 Task: Open Card Webinar Execution in Board Customer Retention Program Strategy and Execution to Workspace Customer Relationship Management and add a team member Softage.1@softage.net, a label Orange, a checklist Project Quality Management, an attachment from Trello, a color Orange and finally, add a card description 'Organize team-building event for next month' and a comment 'This task presents an opportunity to demonstrate our communication and collaboration skills, working effectively with others to achieve a common goal.'. Add a start date 'Jan 18, 1900' with a due date 'Jan 25, 1900'
Action: Mouse moved to (571, 150)
Screenshot: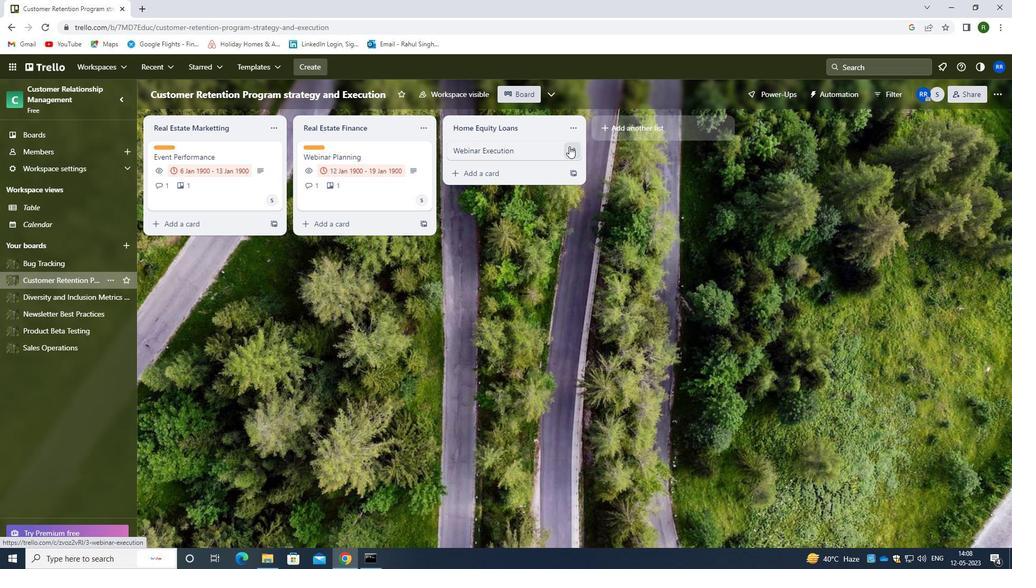 
Action: Mouse pressed left at (571, 150)
Screenshot: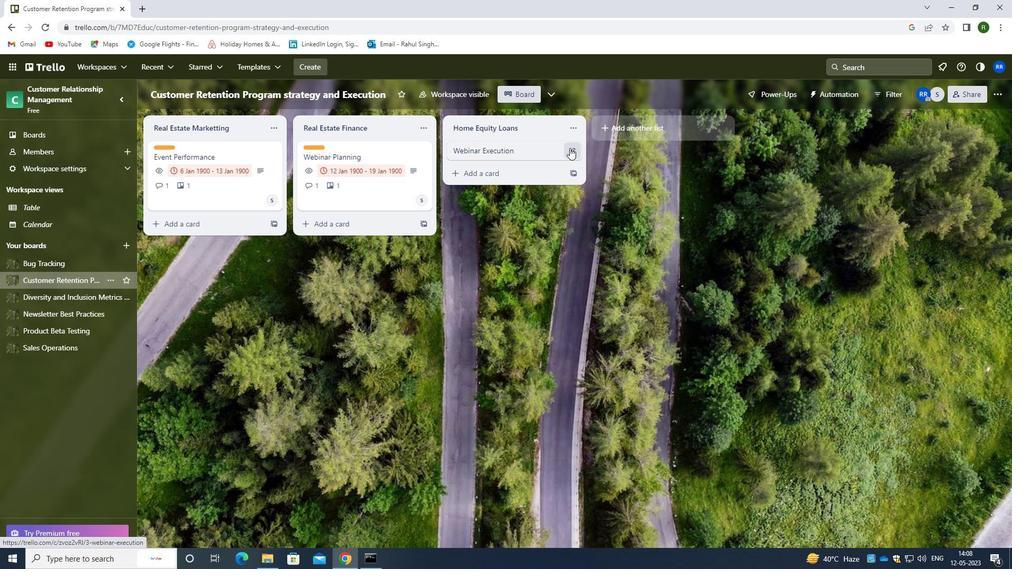 
Action: Mouse moved to (606, 150)
Screenshot: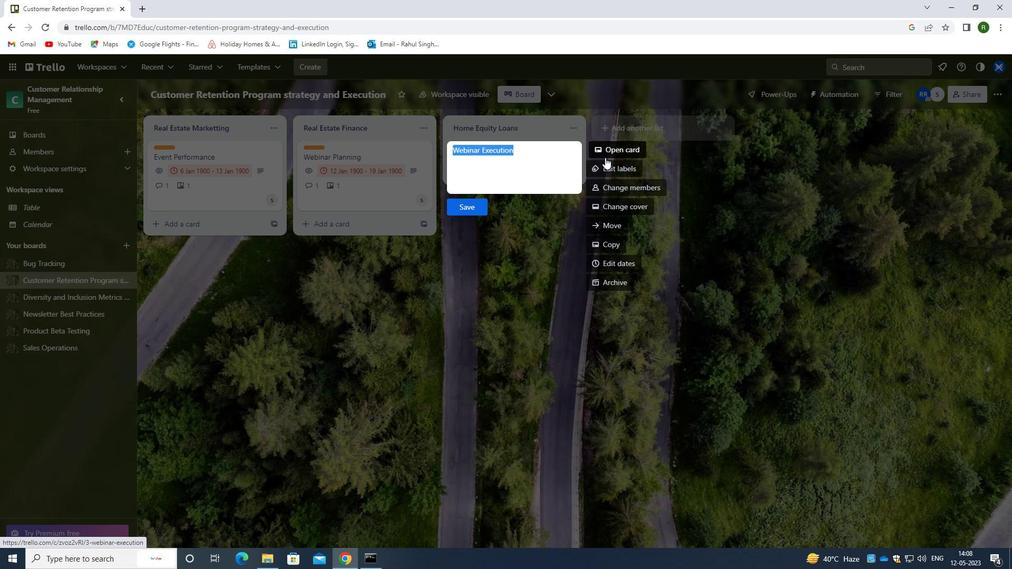 
Action: Mouse pressed left at (606, 150)
Screenshot: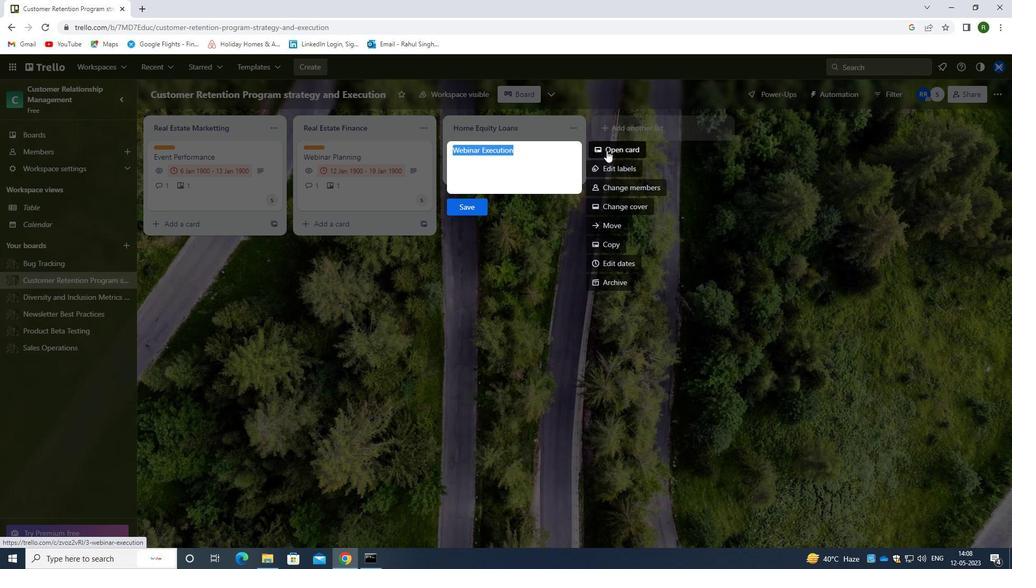 
Action: Mouse moved to (634, 187)
Screenshot: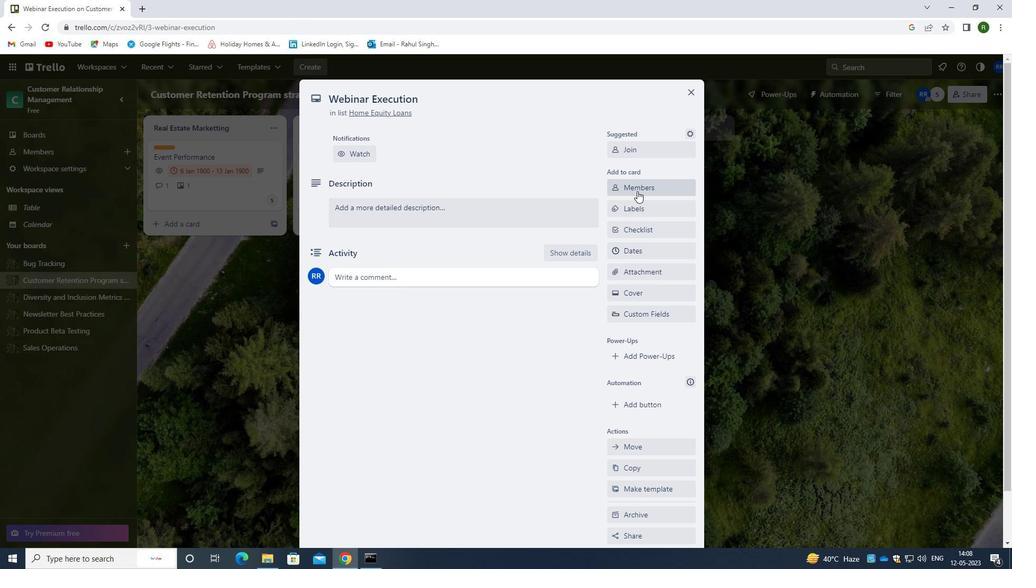 
Action: Mouse pressed left at (634, 187)
Screenshot: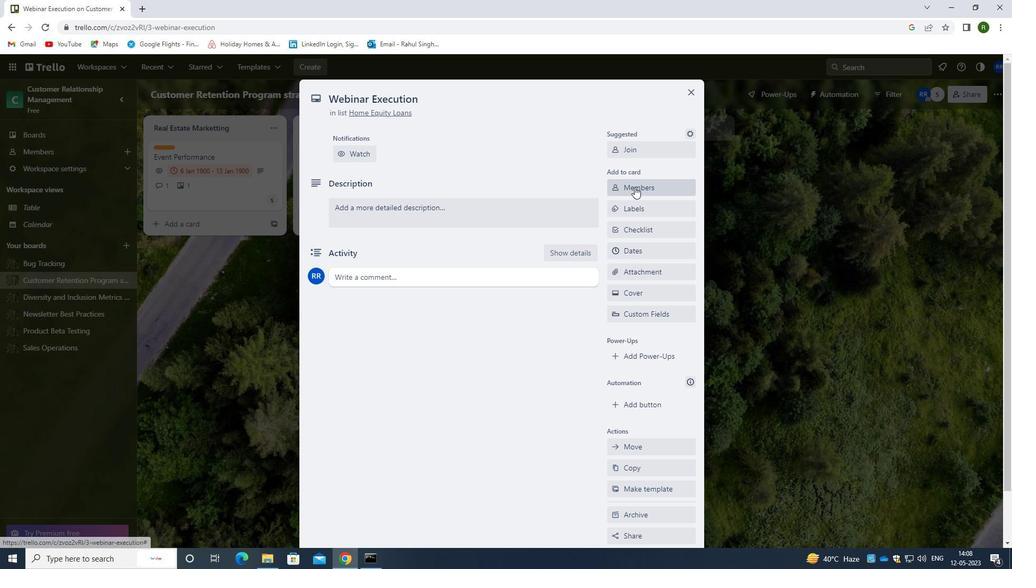 
Action: Mouse moved to (634, 234)
Screenshot: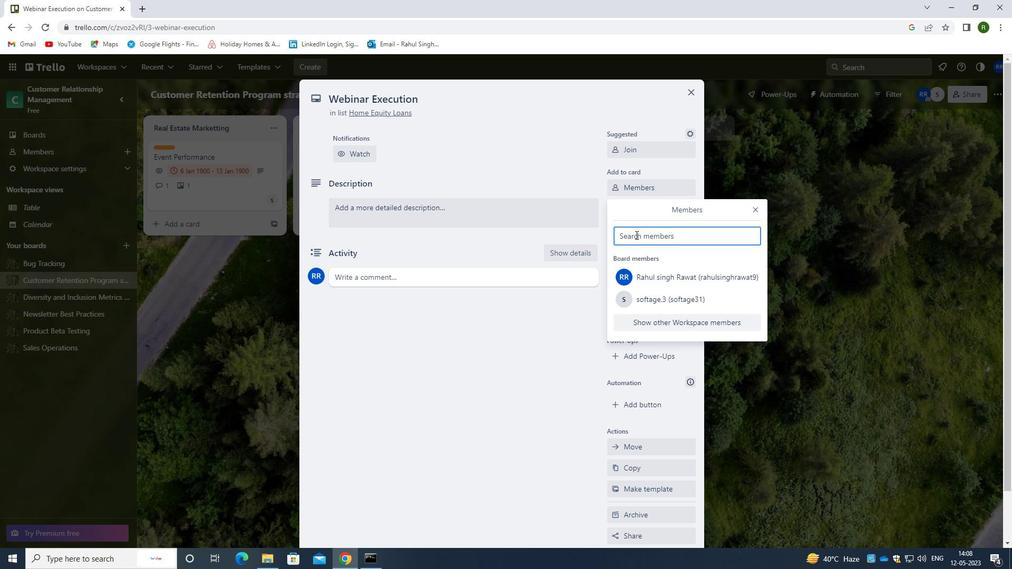 
Action: Key pressed <Key.caps_lock>so<Key.caps_lock>fta<Key.backspace><Key.backspace><Key.backspace><Key.backspace>oftae<Key.backspace>ge.1<Key.shift>@SOFTAGE.NET
Screenshot: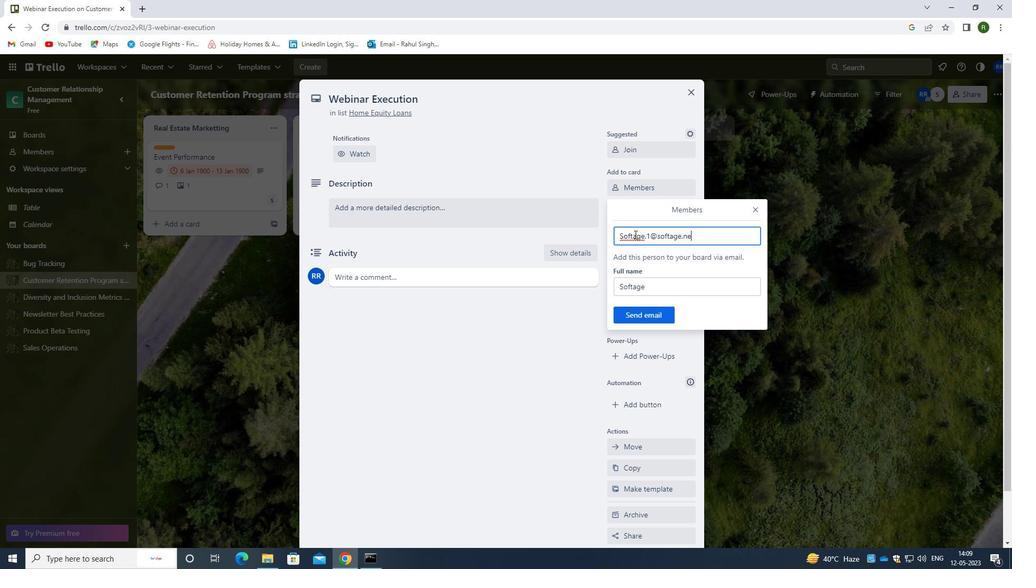 
Action: Mouse moved to (654, 316)
Screenshot: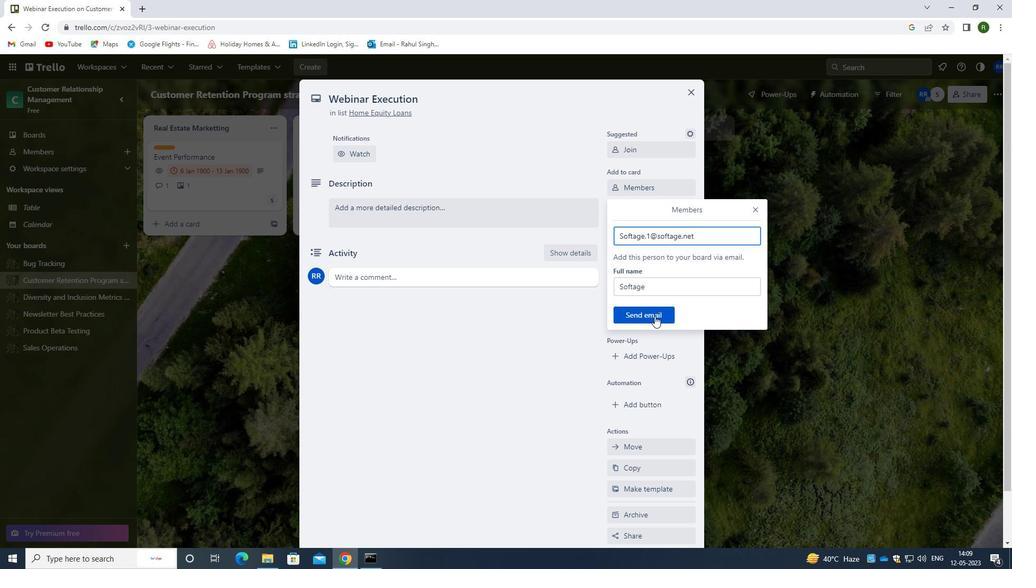 
Action: Mouse pressed left at (654, 316)
Screenshot: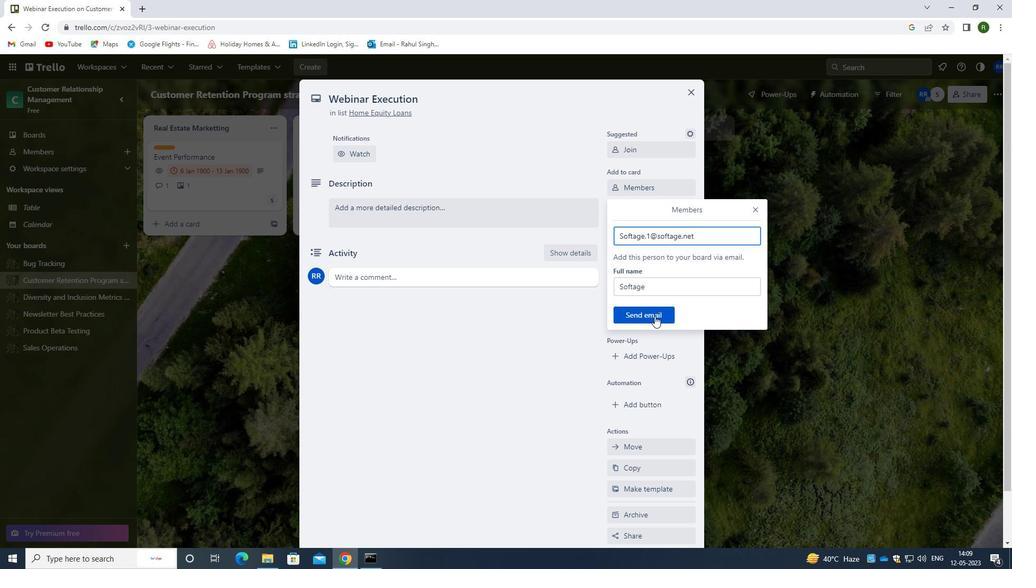 
Action: Mouse moved to (639, 204)
Screenshot: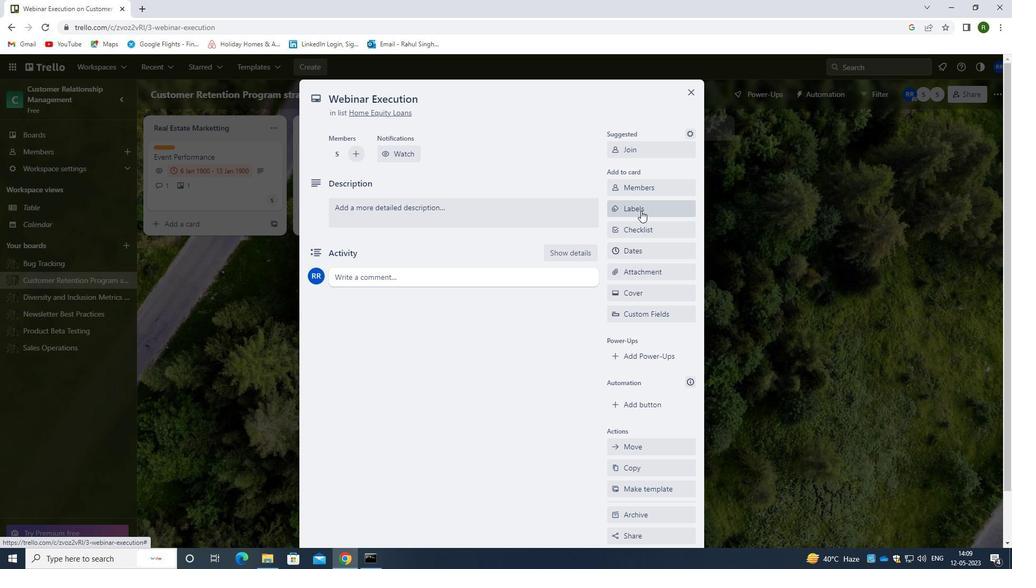 
Action: Mouse pressed left at (639, 204)
Screenshot: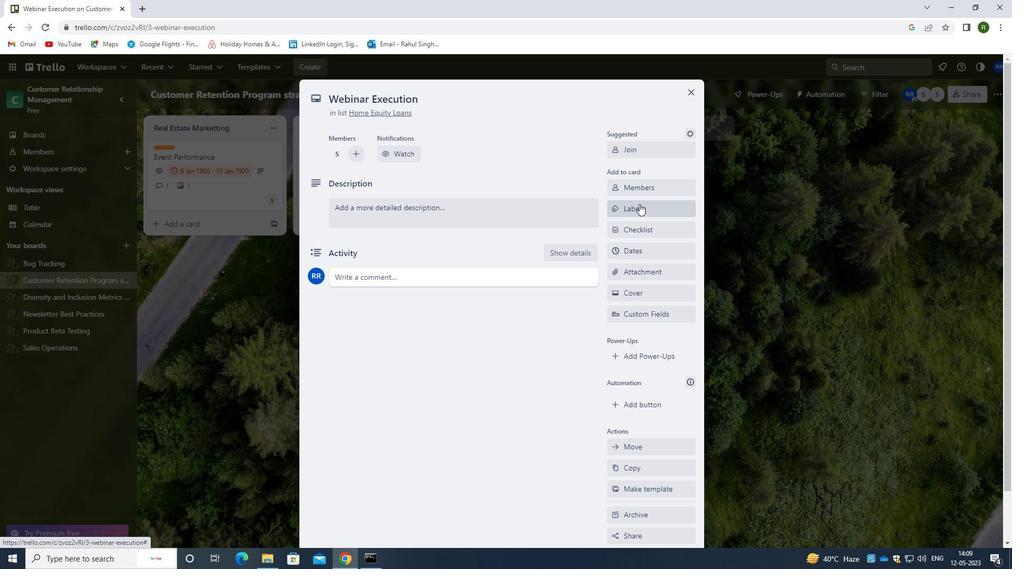 
Action: Mouse moved to (625, 272)
Screenshot: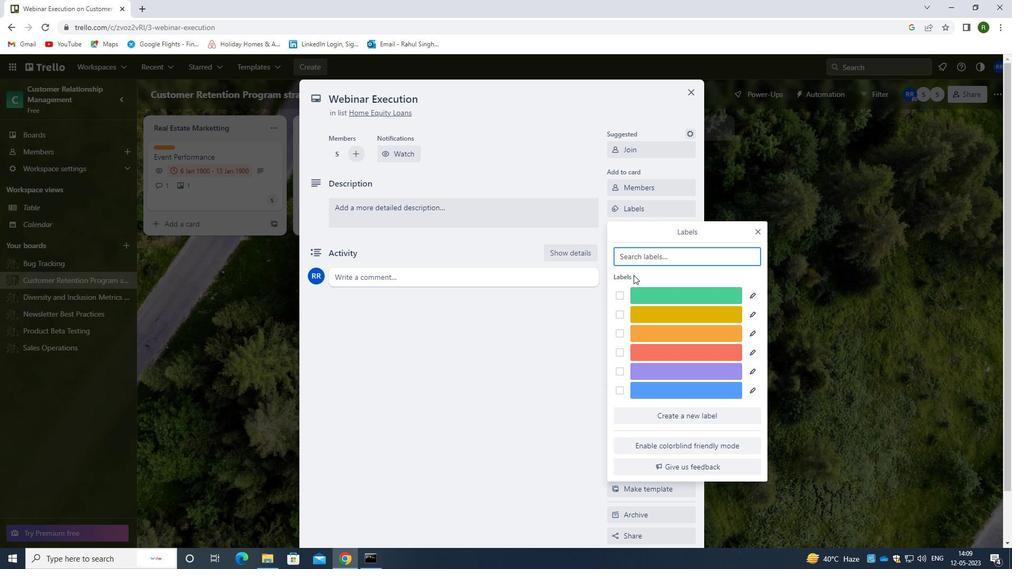 
Action: Key pressed ORANGE
Screenshot: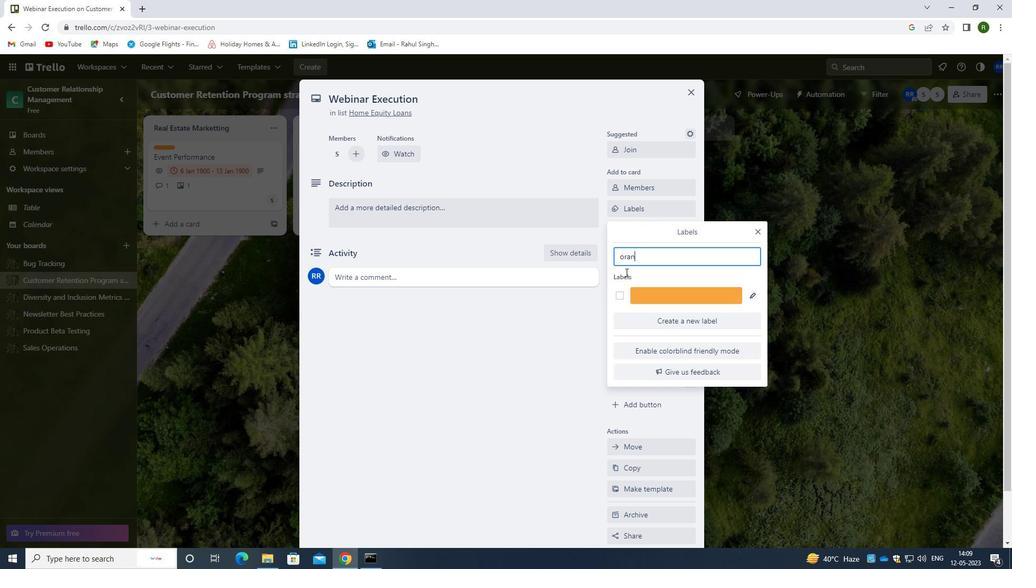 
Action: Mouse moved to (623, 292)
Screenshot: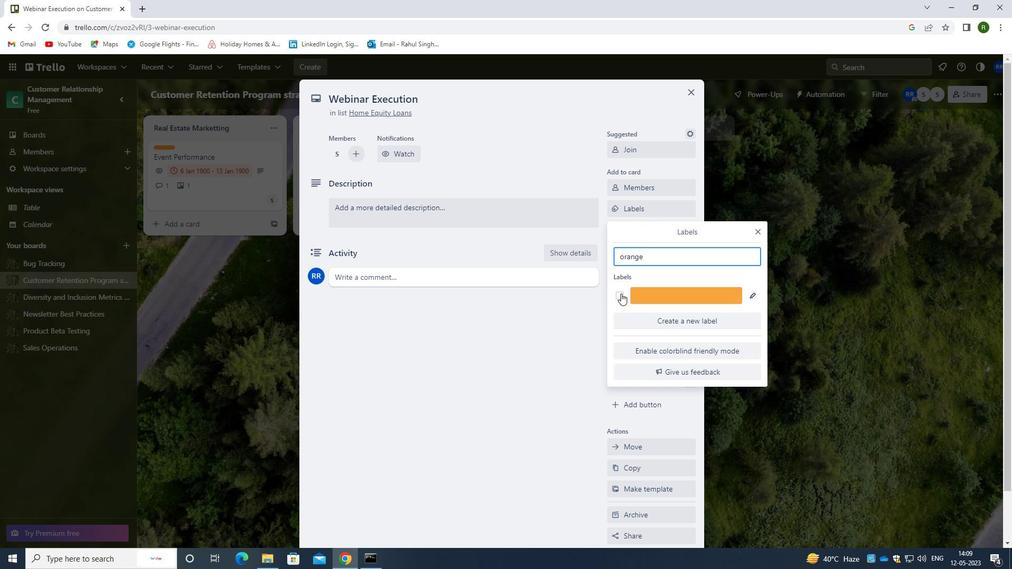 
Action: Mouse pressed left at (623, 292)
Screenshot: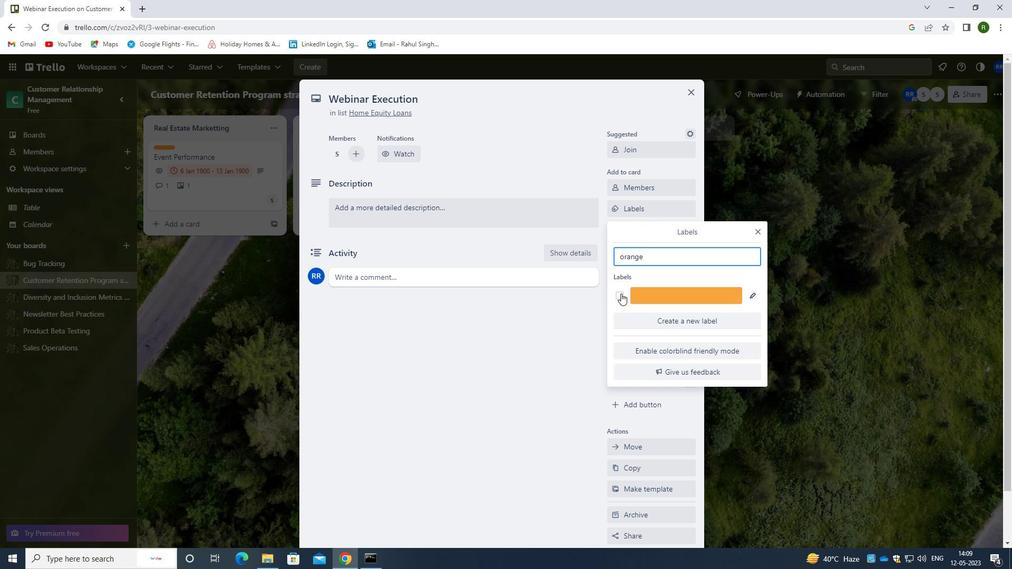 
Action: Mouse moved to (558, 332)
Screenshot: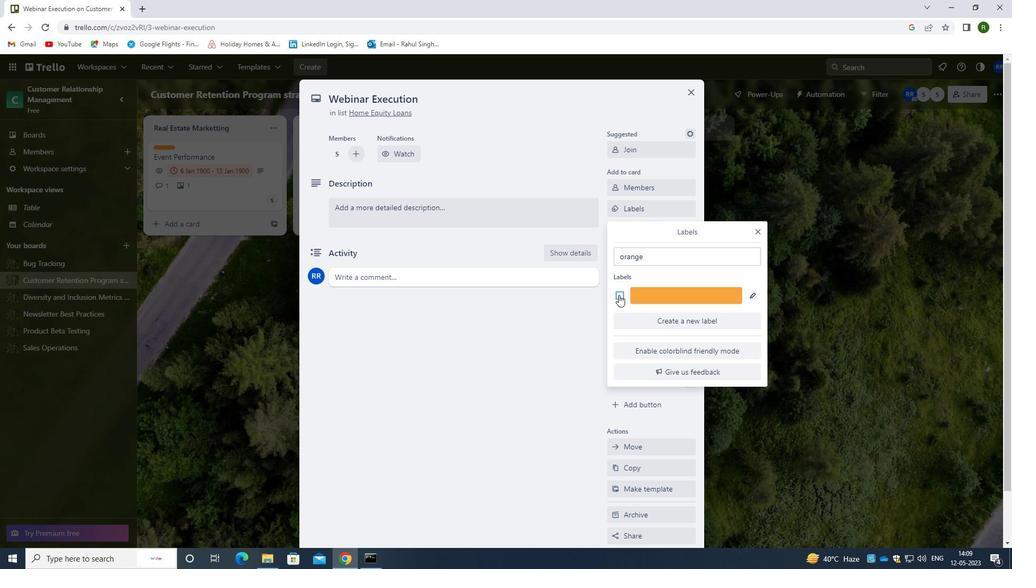
Action: Mouse pressed left at (558, 332)
Screenshot: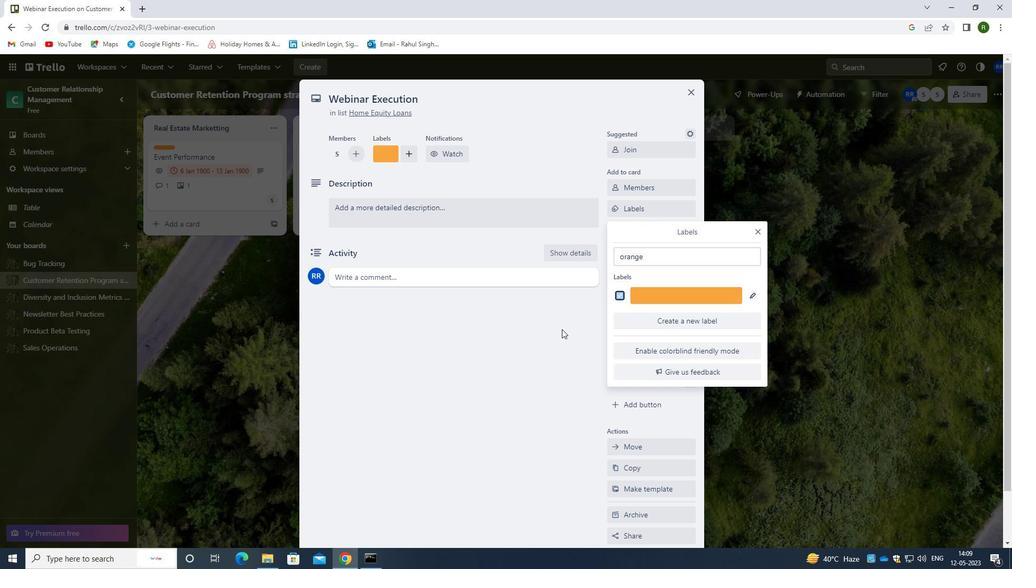 
Action: Mouse moved to (636, 233)
Screenshot: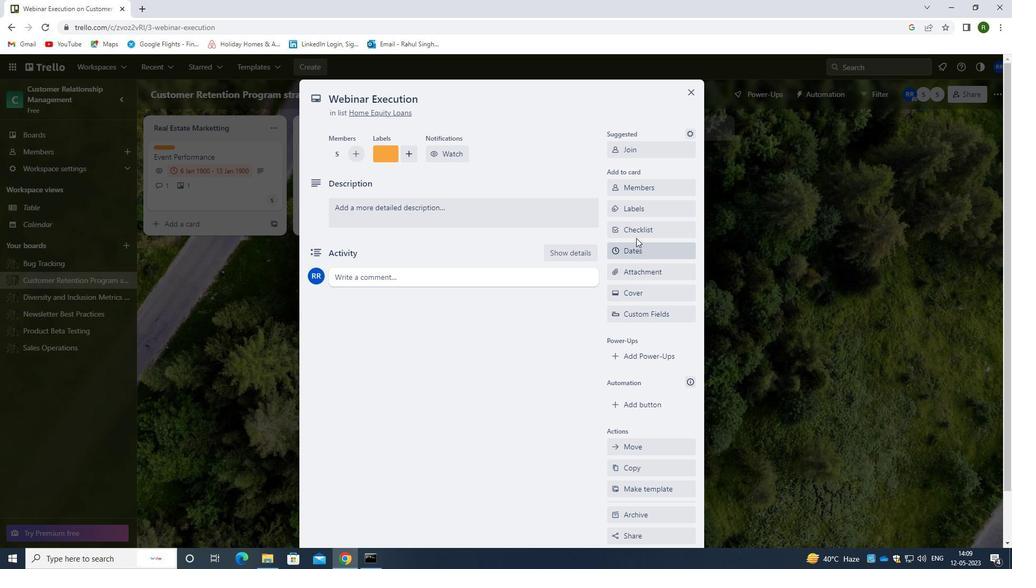 
Action: Mouse pressed left at (636, 233)
Screenshot: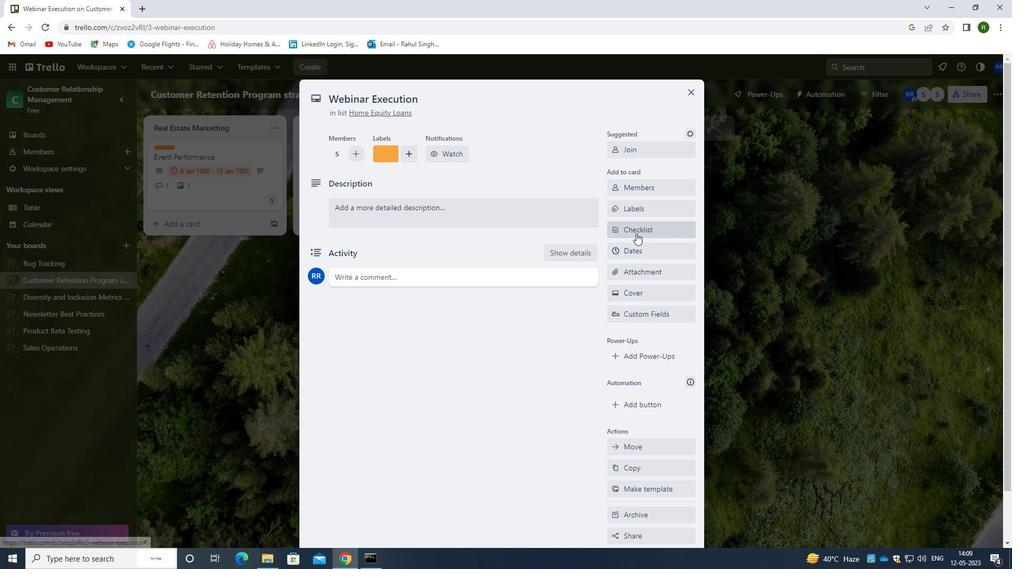 
Action: Mouse moved to (539, 372)
Screenshot: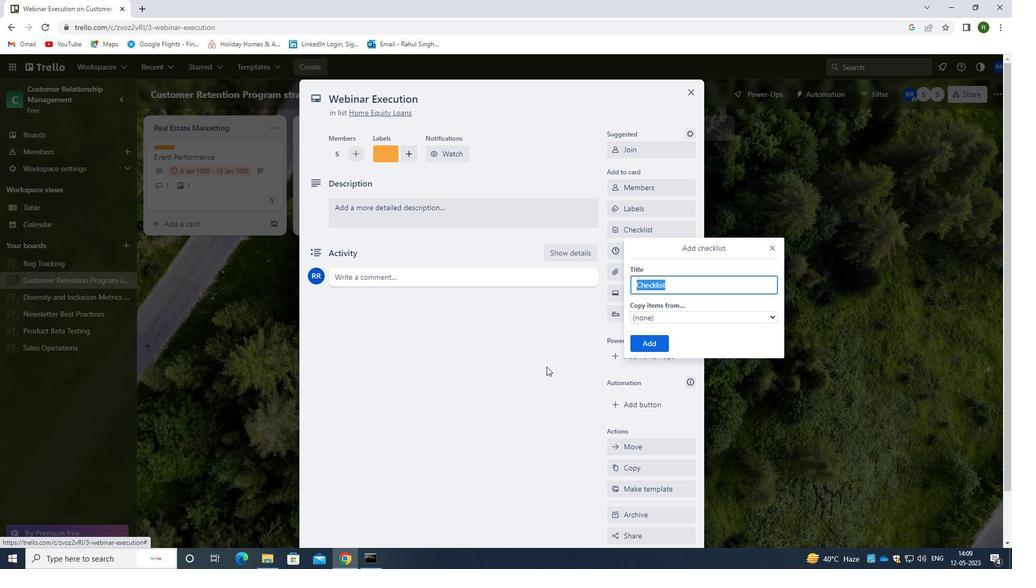 
Action: Key pressed <Key.shift>PROJECT<Key.space>
Screenshot: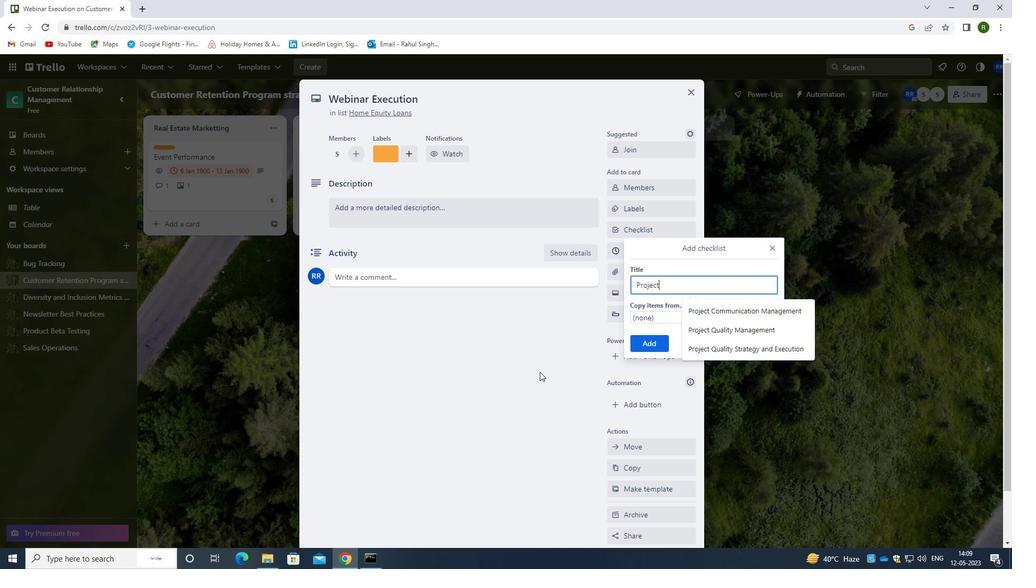 
Action: Mouse moved to (706, 333)
Screenshot: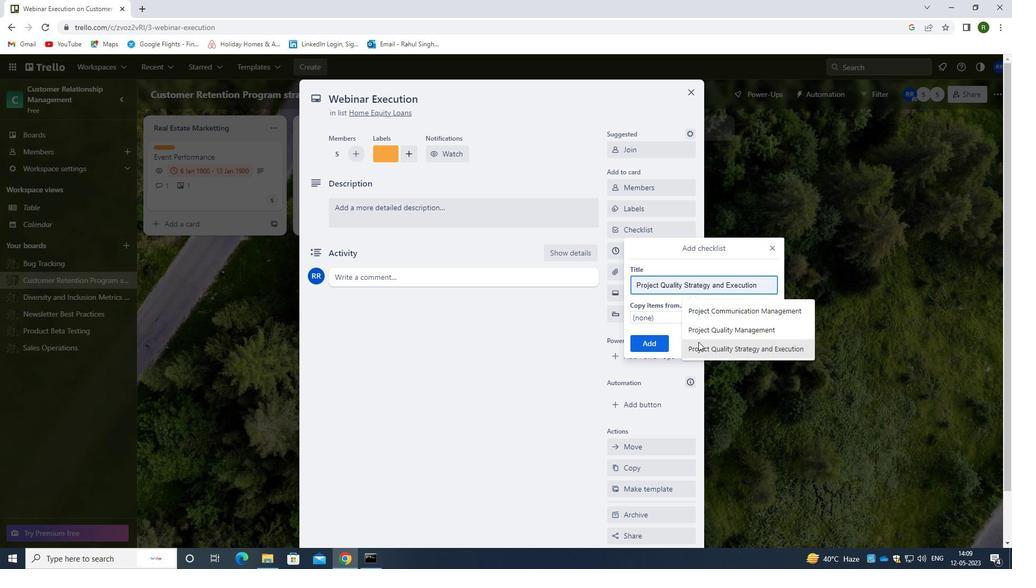 
Action: Mouse pressed left at (706, 333)
Screenshot: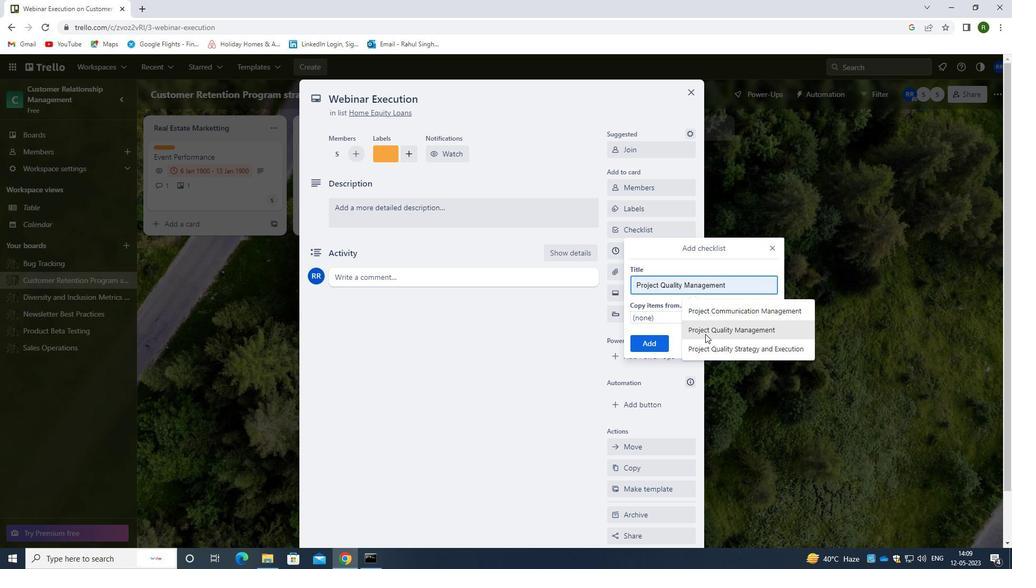 
Action: Mouse moved to (655, 348)
Screenshot: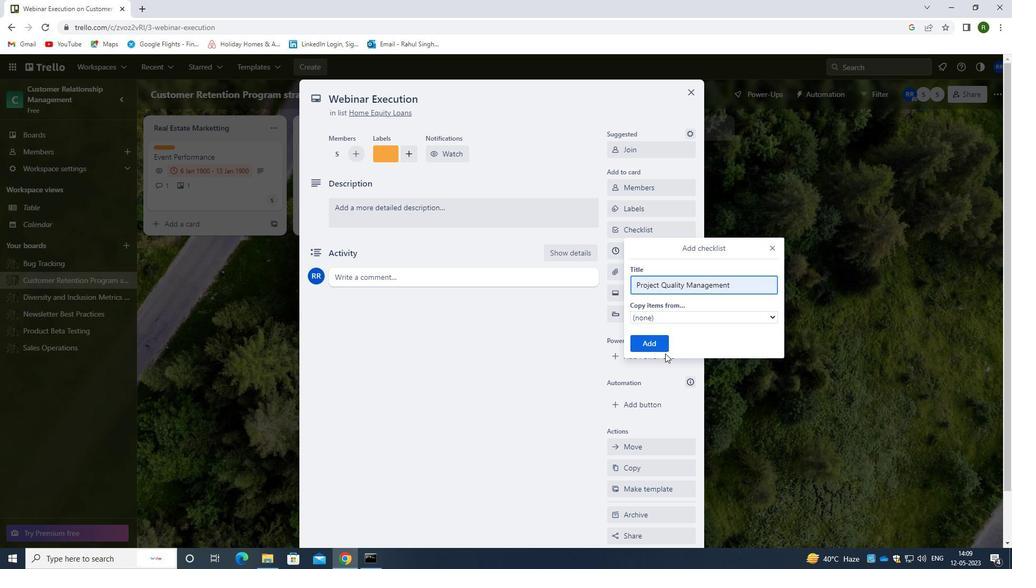 
Action: Mouse pressed left at (655, 348)
Screenshot: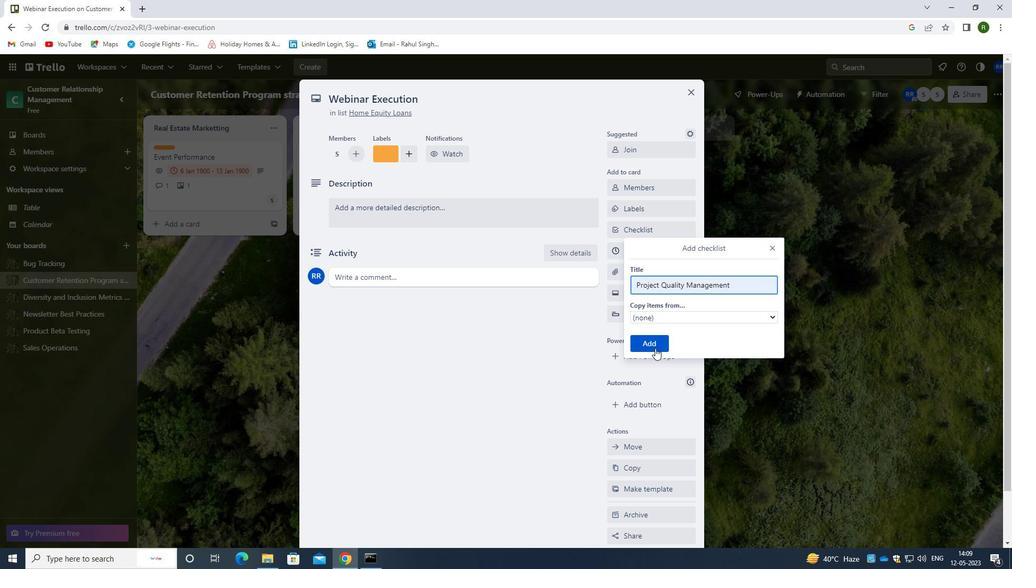 
Action: Mouse moved to (634, 268)
Screenshot: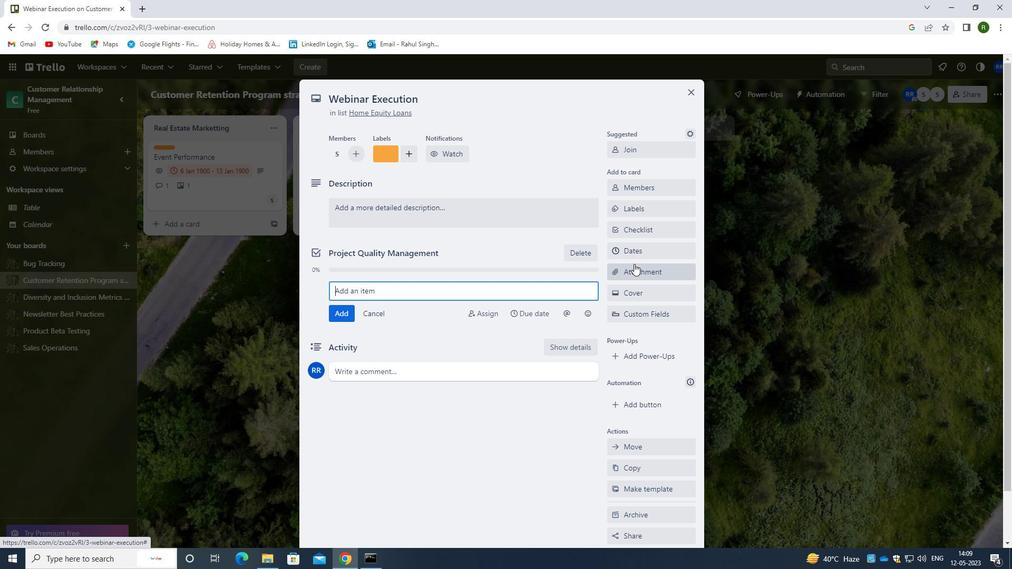 
Action: Mouse pressed left at (634, 268)
Screenshot: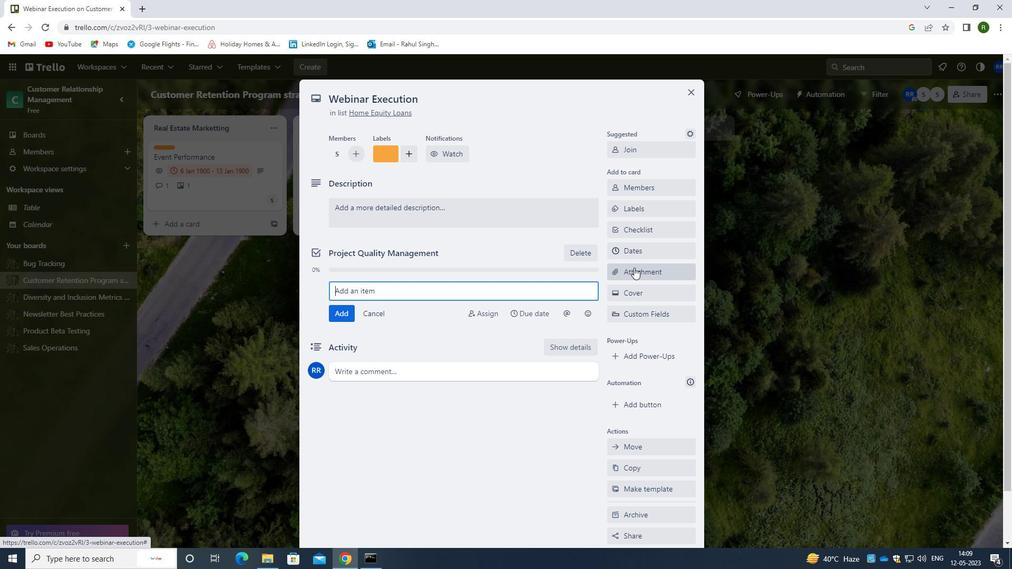
Action: Mouse moved to (648, 331)
Screenshot: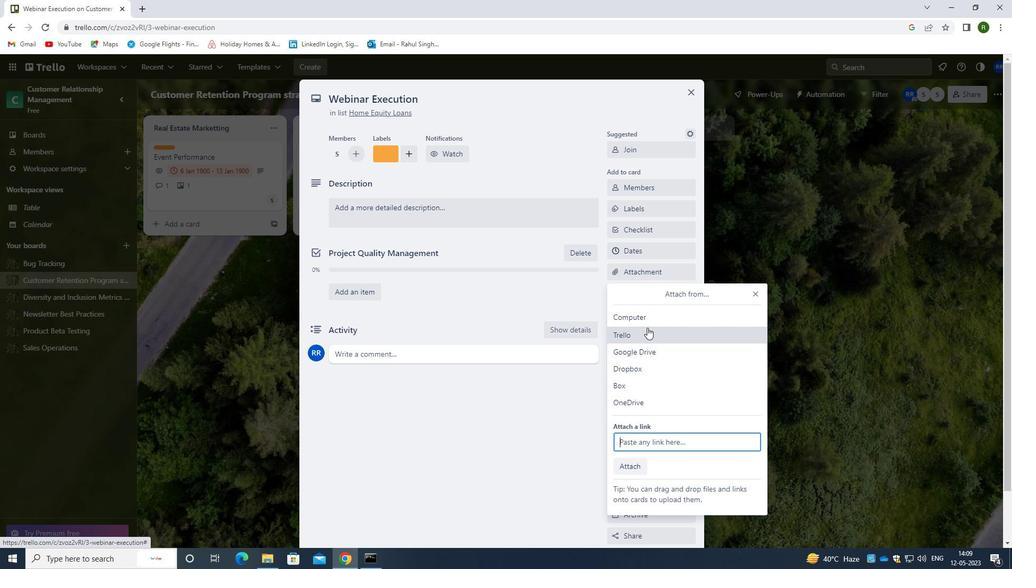 
Action: Mouse pressed left at (648, 331)
Screenshot: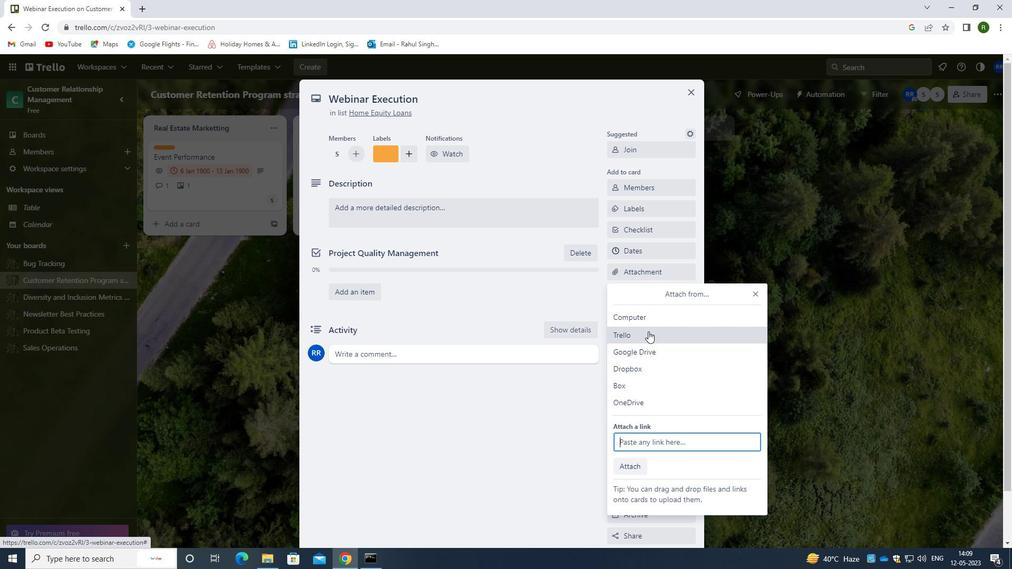 
Action: Mouse moved to (658, 434)
Screenshot: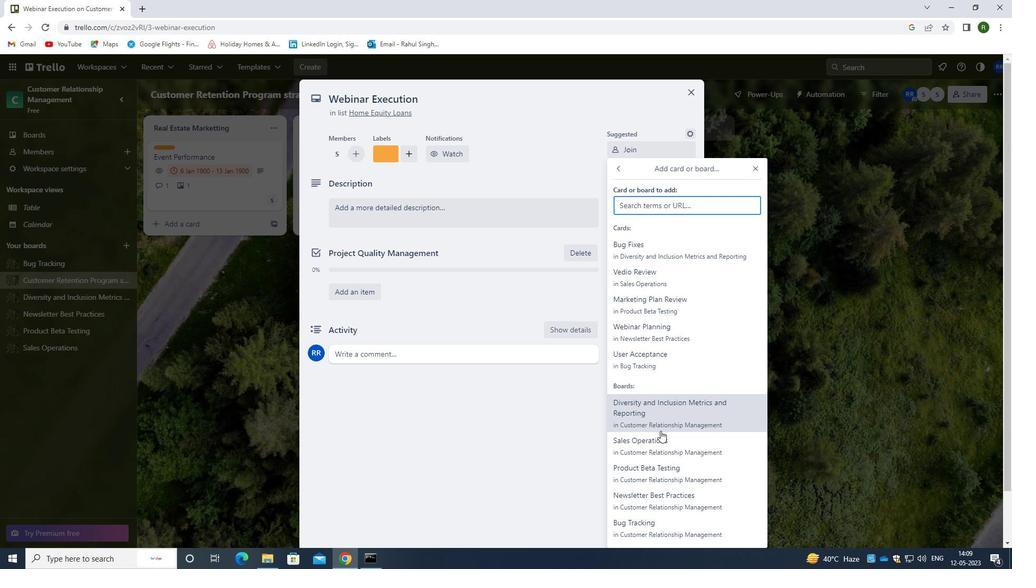 
Action: Mouse pressed left at (658, 434)
Screenshot: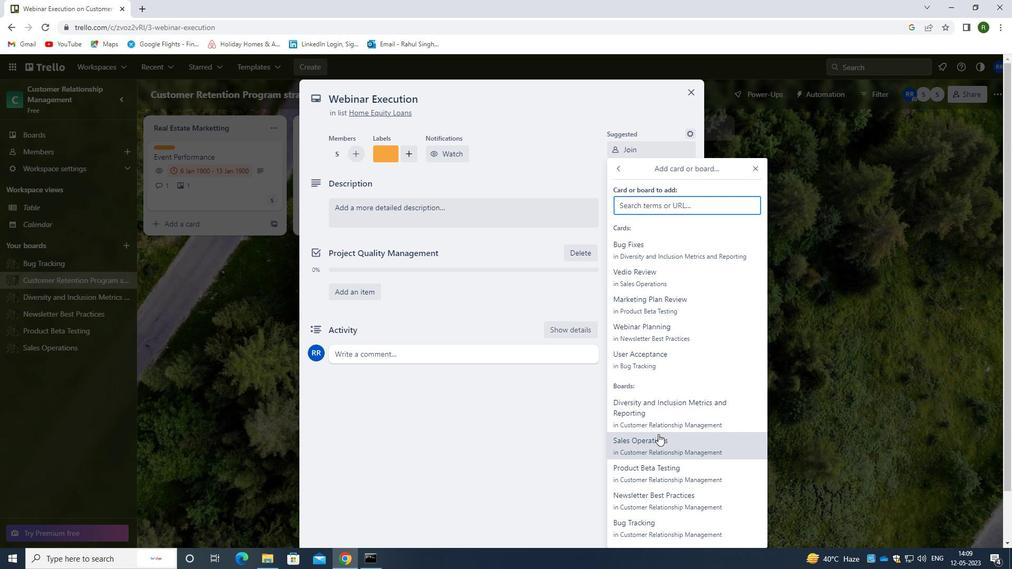
Action: Mouse moved to (402, 208)
Screenshot: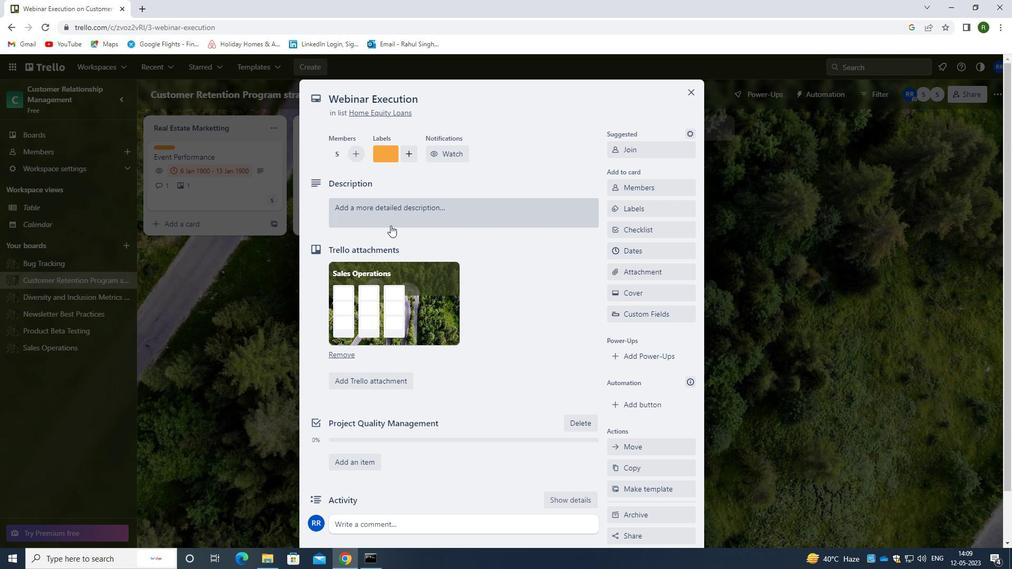 
Action: Mouse pressed left at (402, 208)
Screenshot: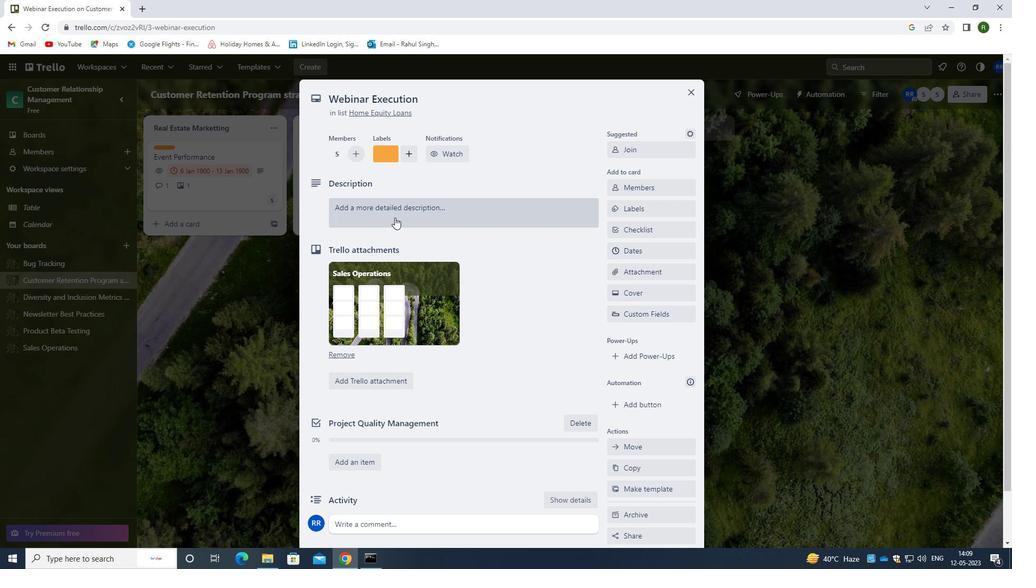 
Action: Mouse moved to (385, 262)
Screenshot: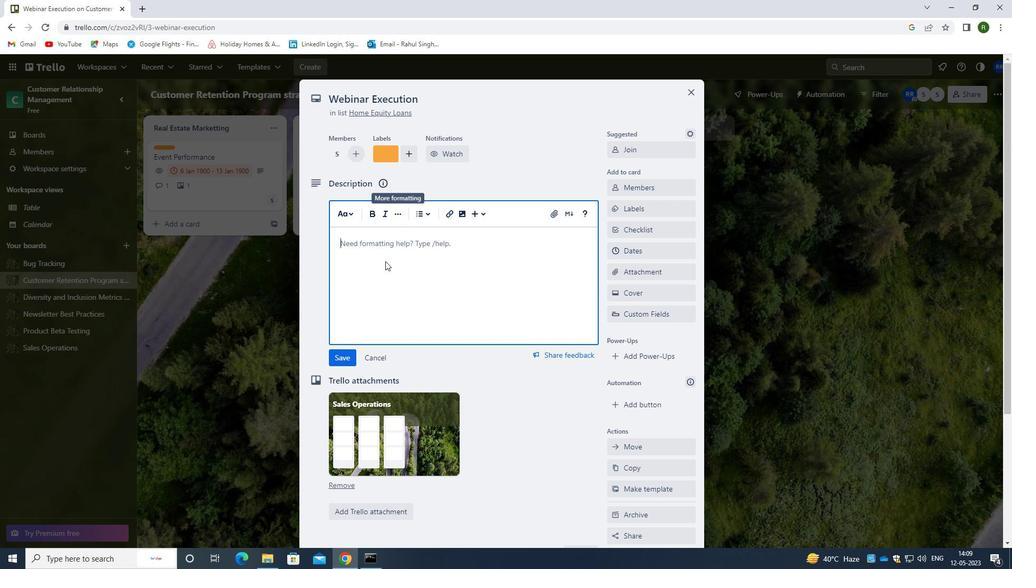 
Action: Key pressed <Key.caps_lock>O<Key.caps_lock>RGANIZE<Key.space>TEAM<Key.space>BI<Key.backspace>UILDING<Key.space>EVENT<Key.space>FOR<Key.space>NEXT<Key.space>MONTH
Screenshot: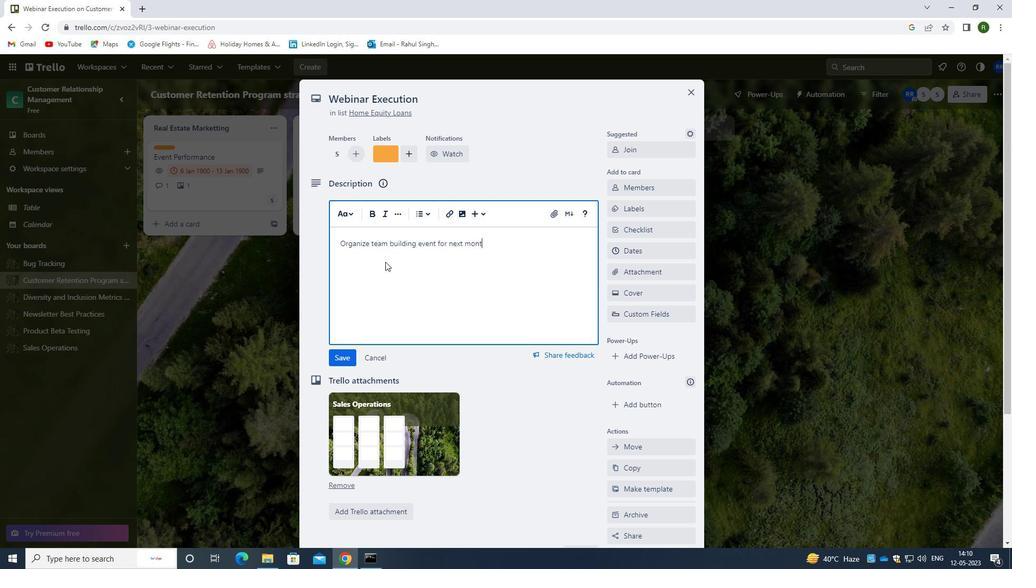 
Action: Mouse moved to (333, 357)
Screenshot: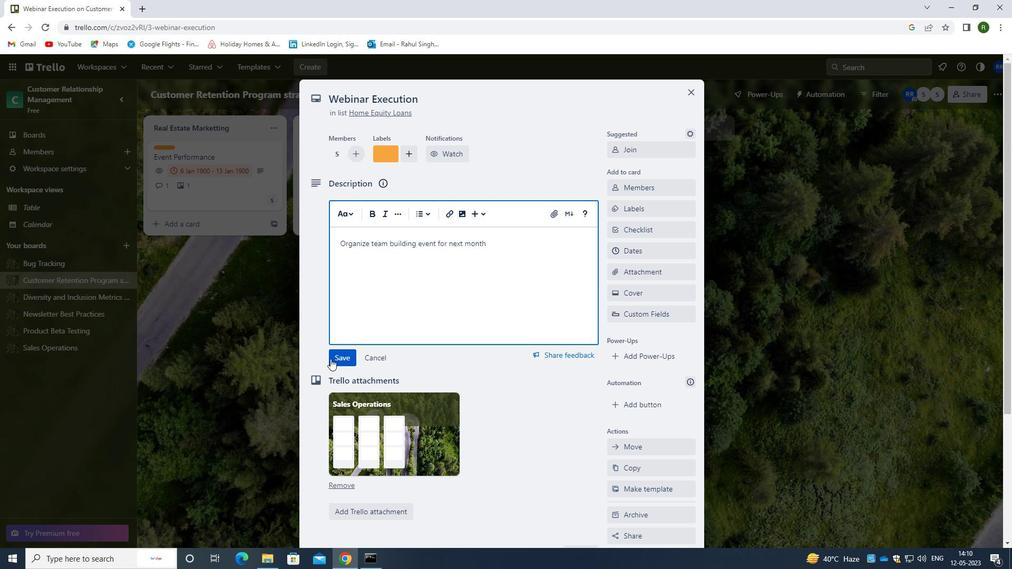 
Action: Mouse pressed left at (333, 357)
Screenshot: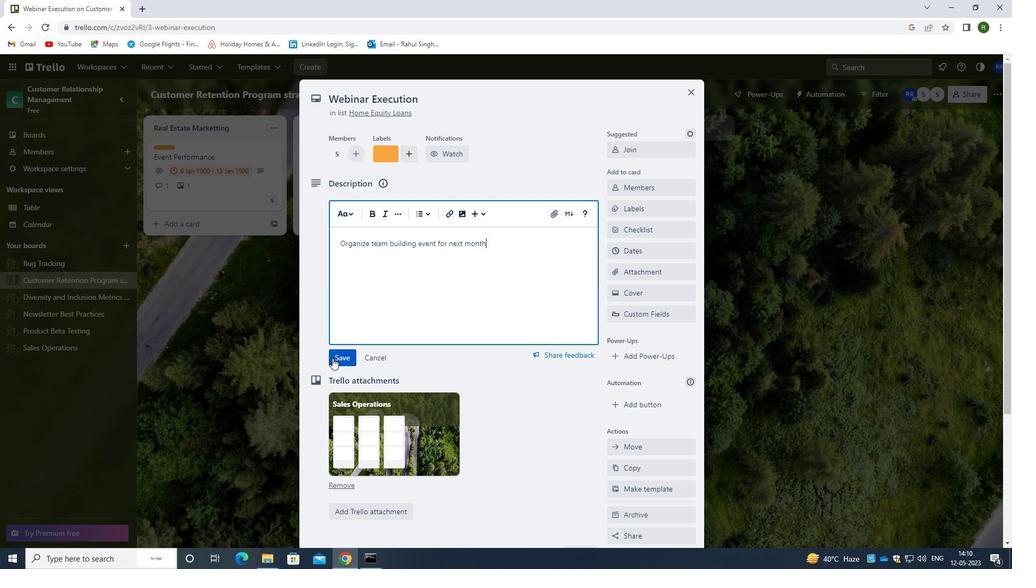 
Action: Mouse moved to (465, 278)
Screenshot: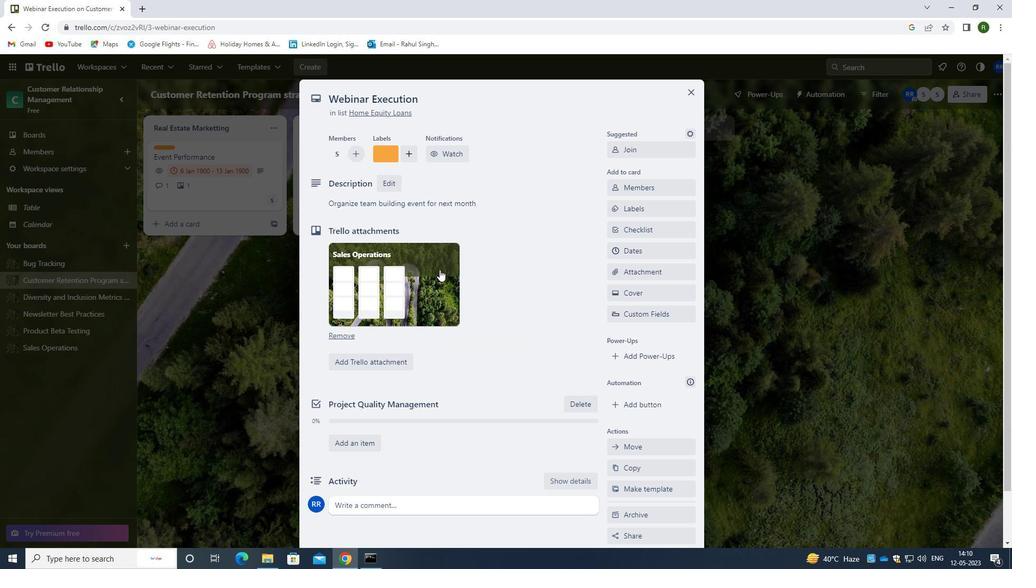 
Action: Mouse scrolled (465, 277) with delta (0, 0)
Screenshot: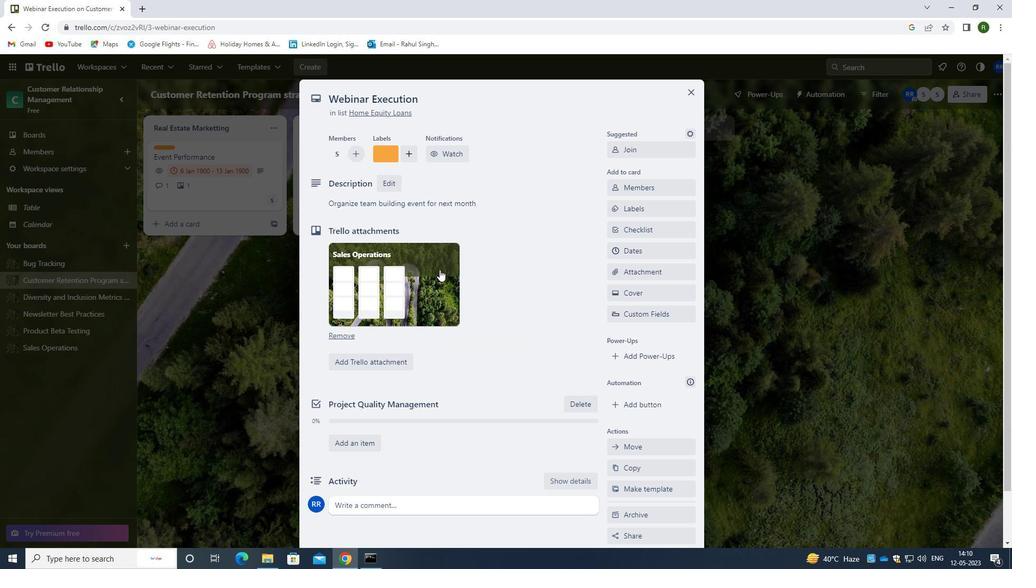 
Action: Mouse moved to (466, 279)
Screenshot: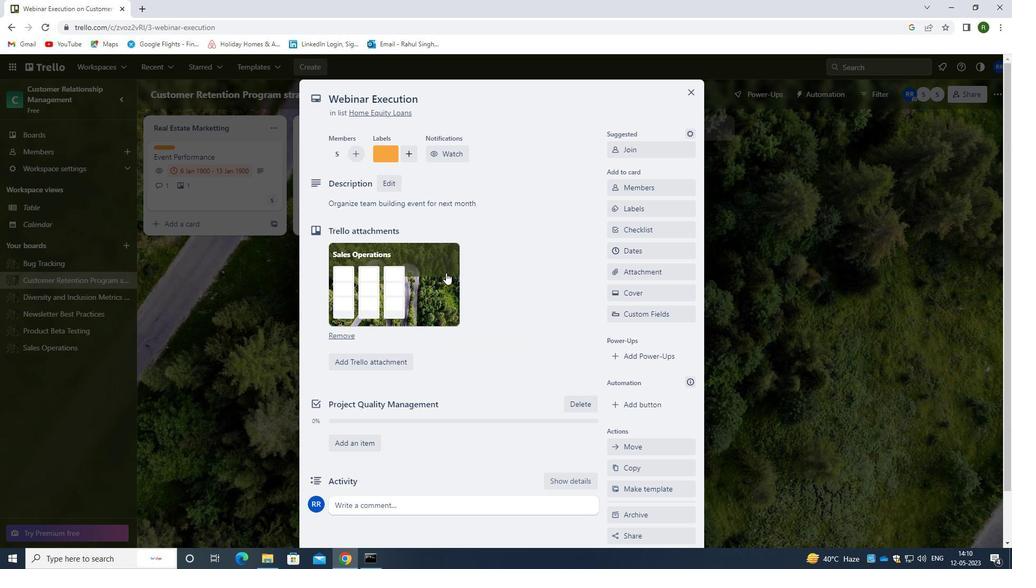 
Action: Mouse scrolled (466, 278) with delta (0, 0)
Screenshot: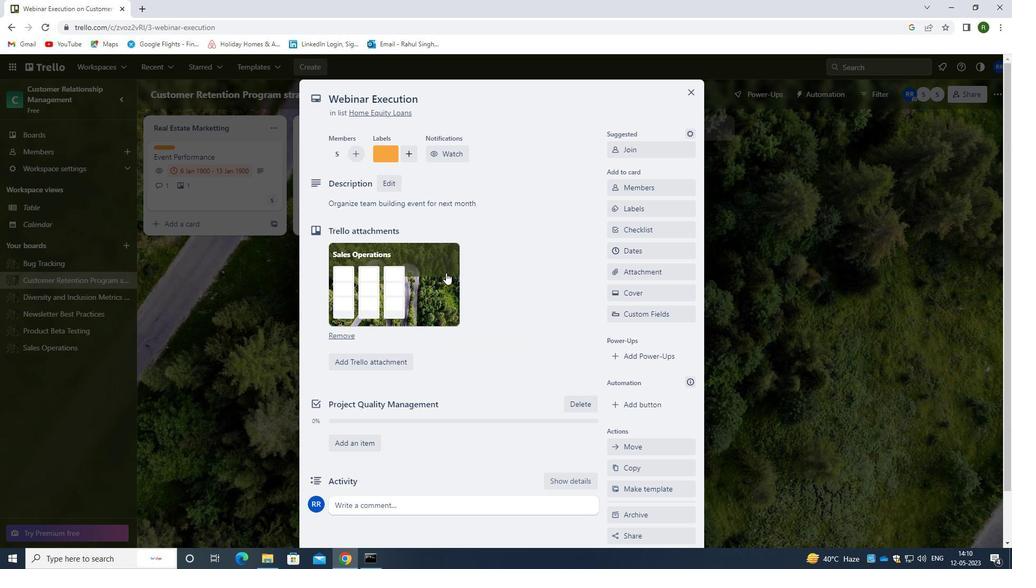 
Action: Mouse scrolled (466, 278) with delta (0, 0)
Screenshot: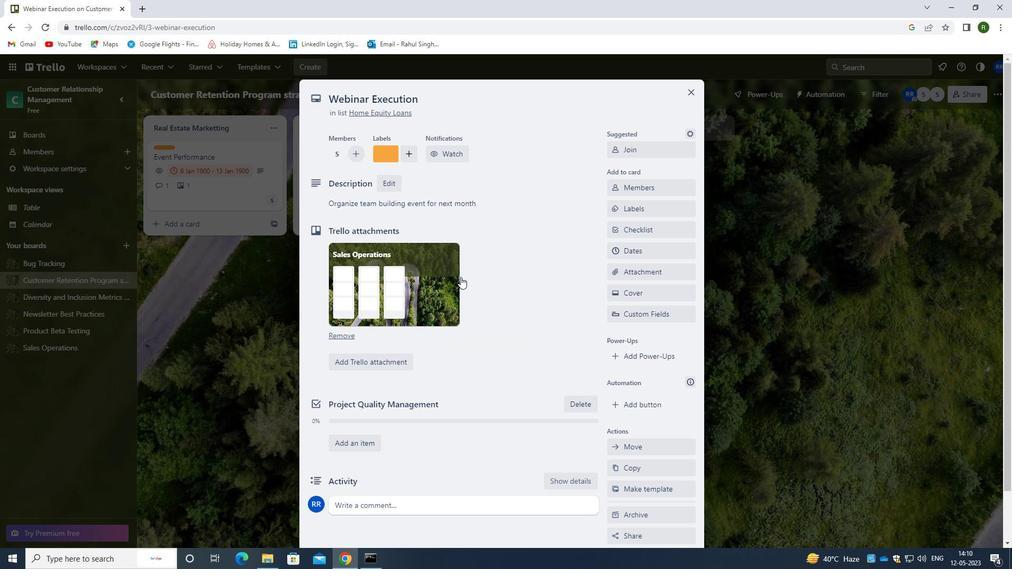 
Action: Mouse moved to (467, 279)
Screenshot: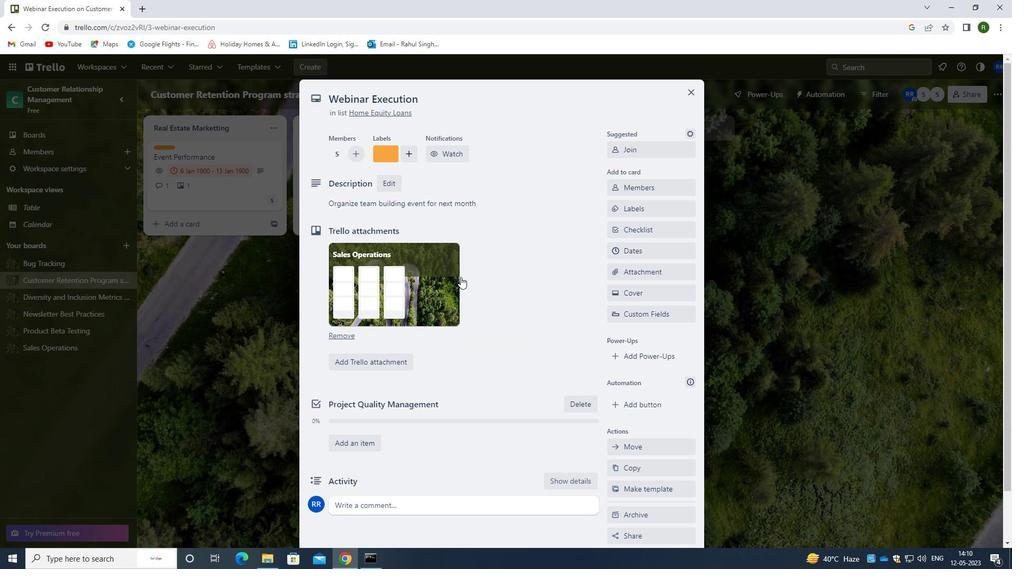 
Action: Mouse scrolled (467, 279) with delta (0, 0)
Screenshot: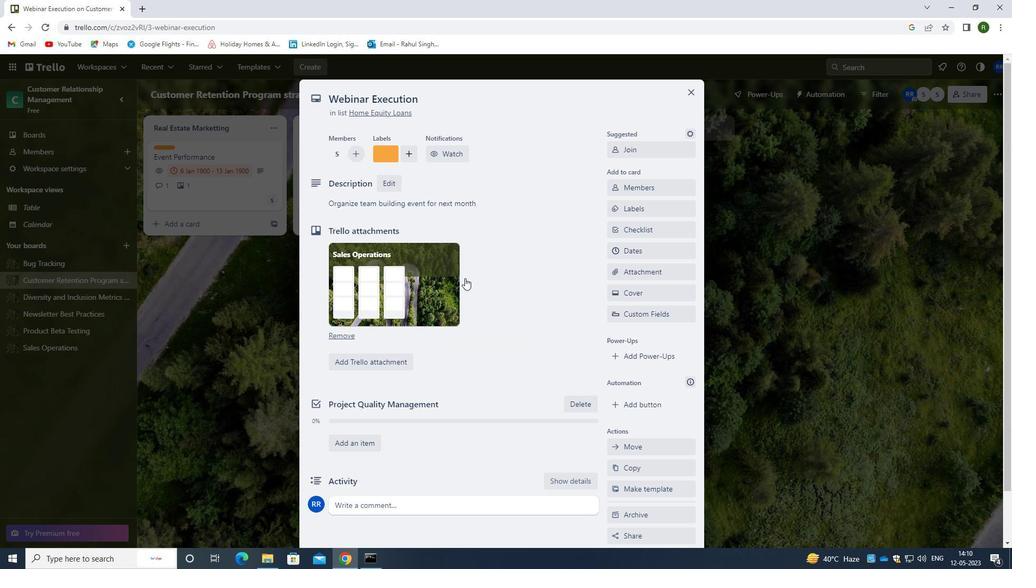 
Action: Mouse moved to (381, 447)
Screenshot: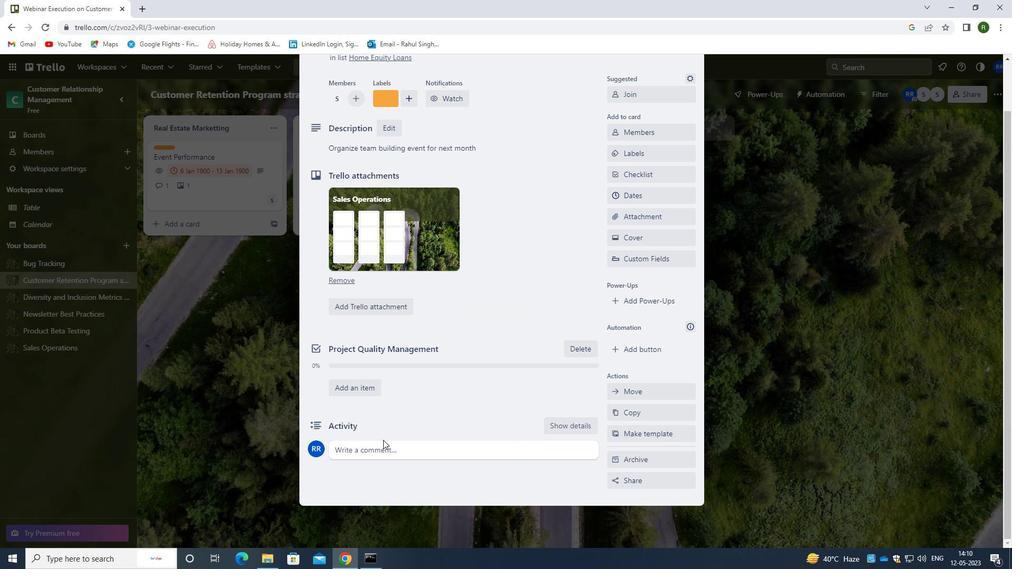 
Action: Mouse pressed left at (381, 447)
Screenshot: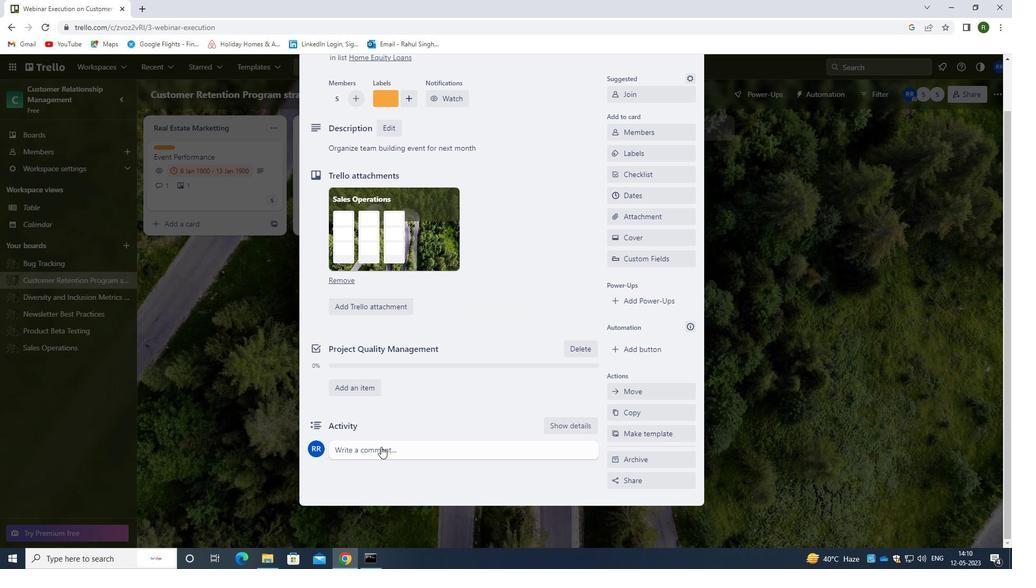 
Action: Mouse moved to (373, 478)
Screenshot: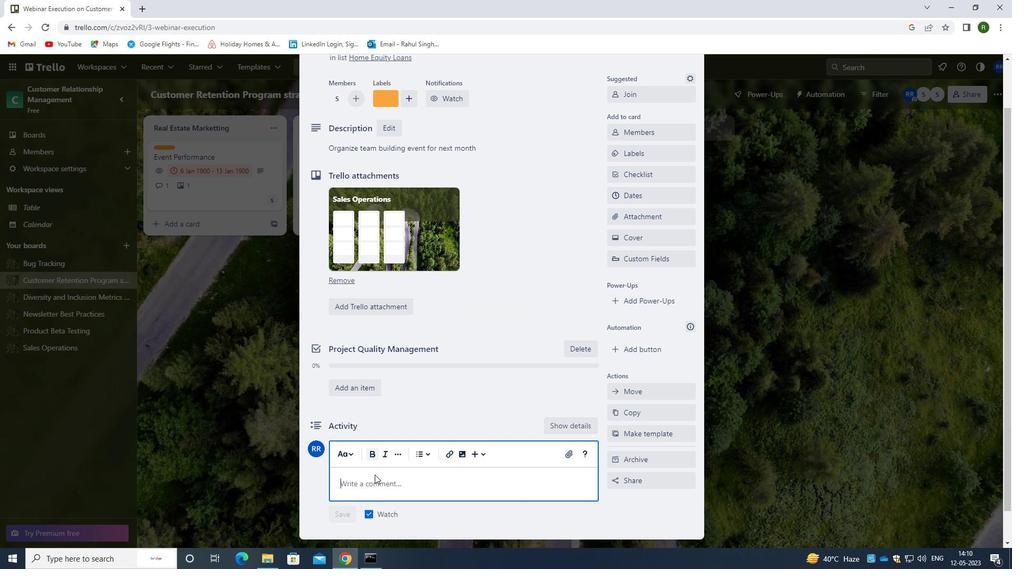 
Action: Mouse pressed left at (373, 478)
Screenshot: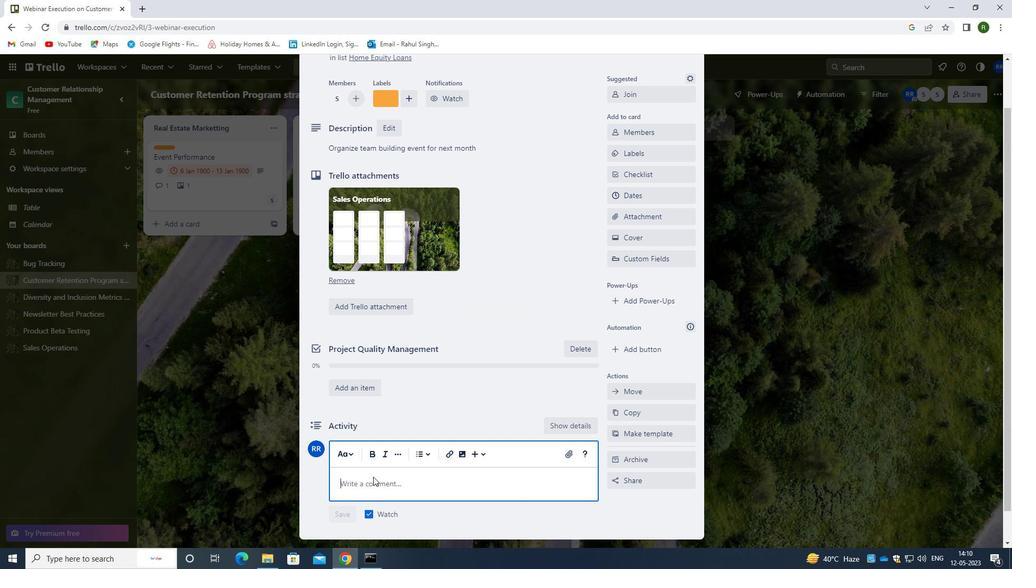 
Action: Mouse moved to (372, 450)
Screenshot: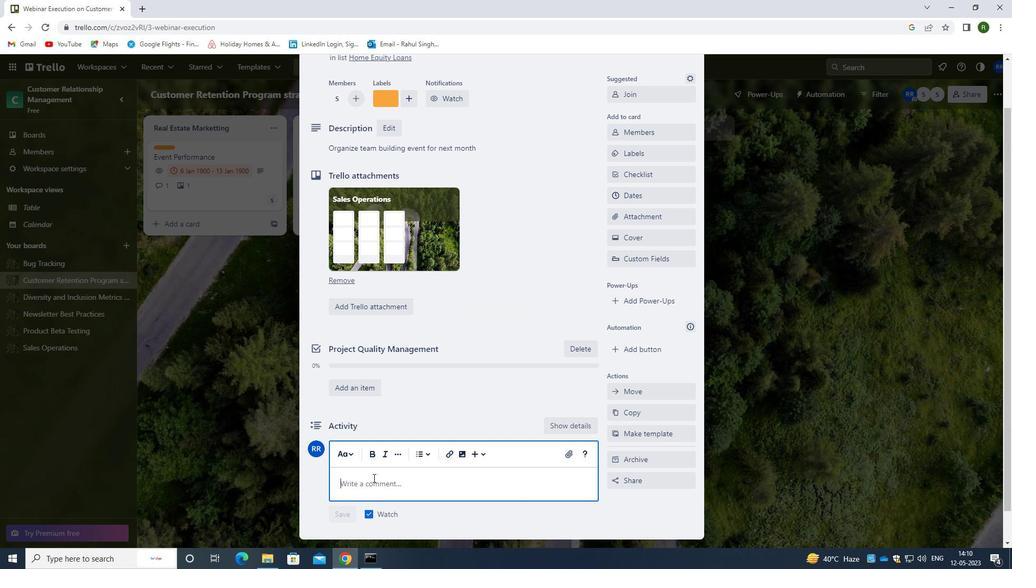 
Action: Key pressed <Key.caps_lock>T<Key.caps_lock>HSI<Key.space><Key.backspace><Key.backspace><Key.backspace>IS<Key.space>TASKS<Key.space>PRESENTS<Key.space>AN<Key.space>OPPORTUNITY<Key.space>OUR<Key.space><Key.backspace><Key.backspace><Key.backspace><Key.backspace>TO<Key.space>DOM<Key.backspace><Key.backspace>EMONSTRATE<Key.space>OUR<Key.space>COMMUCICATION<Key.space><Key.backspace><Key.backspace><Key.backspace><Key.backspace><Key.backspace><Key.backspace><Key.backspace><Key.backspace><Key.backspace>NICATION<Key.space>AND<Key.space>COLLARBORATION<Key.space>SK<Key.backspace><Key.backspace><Key.backspace><Key.backspace><Key.backspace><Key.backspace><Key.backspace><Key.backspace><Key.backspace><Key.backspace><Key.backspace><Key.backspace>BORATION<Key.space>SKILL,<Key.space>WORKING<Key.space>EGGEC<Key.backspace><Key.backspace><Key.backspace><Key.backspace>FFECTIVELY<Key.space>WITH<Key.space>OR<Key.backspace>THERS<Key.space>TO<Key.space>ACHIVE<Key.space>A<Key.space><Key.backspace><Key.backspace><Key.backspace><Key.backspace><Key.backspace><Key.backspace>IEVE<Key.space>A<Key.space>COMMON<Key.space>GOALS.<Key.backspace><Key.backspace>.
Screenshot: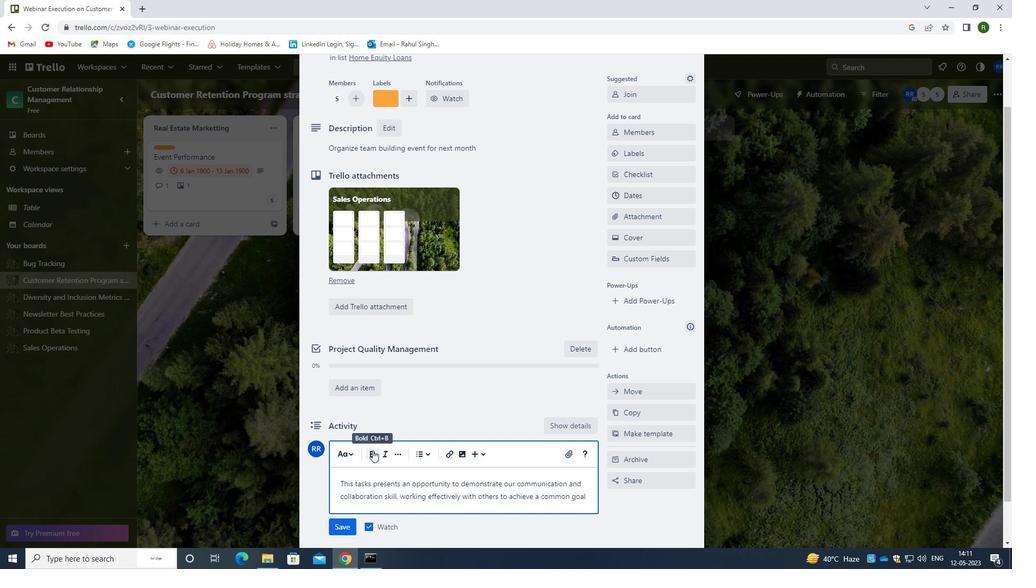 
Action: Mouse moved to (343, 539)
Screenshot: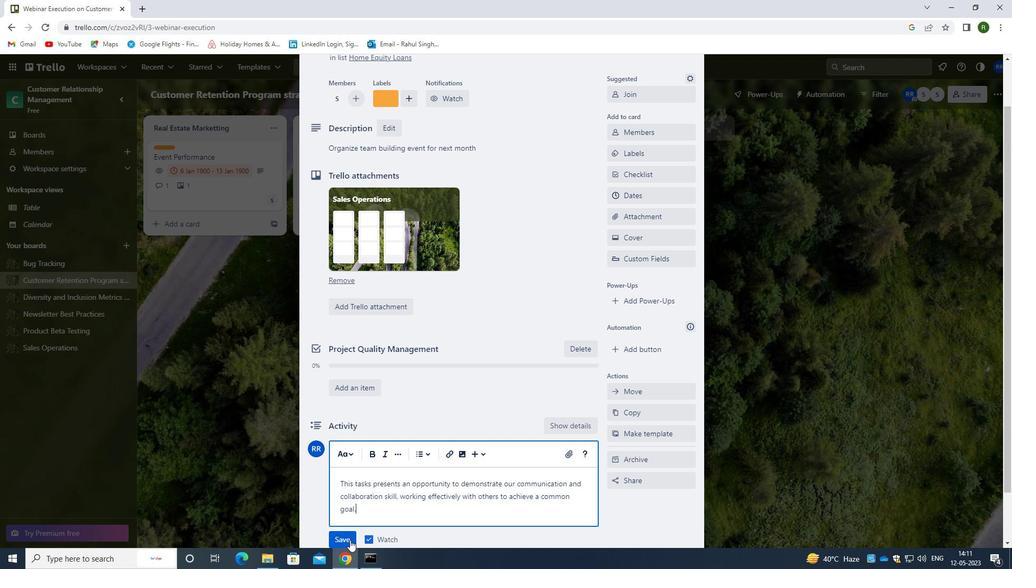 
Action: Mouse pressed left at (343, 539)
Screenshot: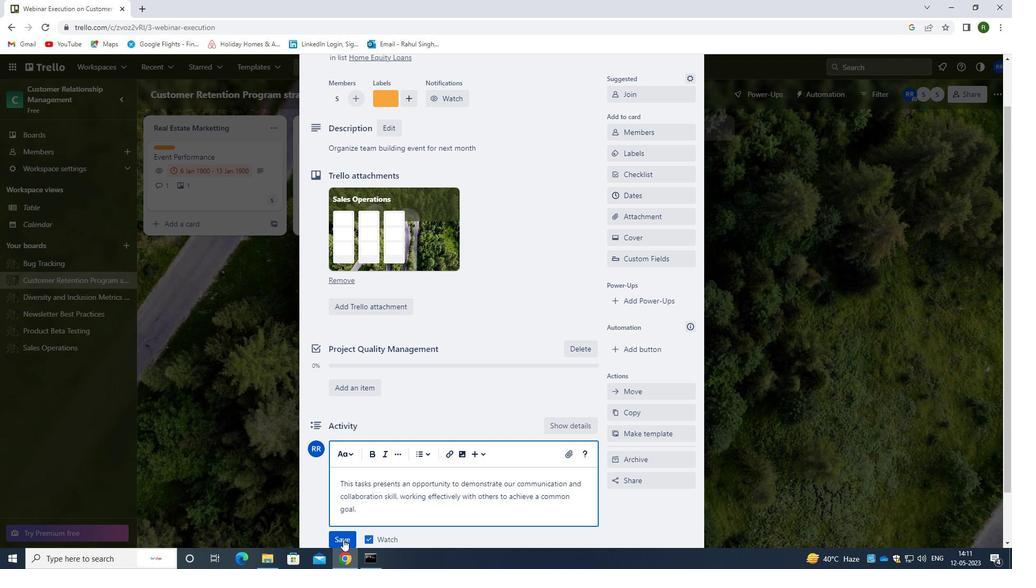 
Action: Mouse moved to (649, 196)
Screenshot: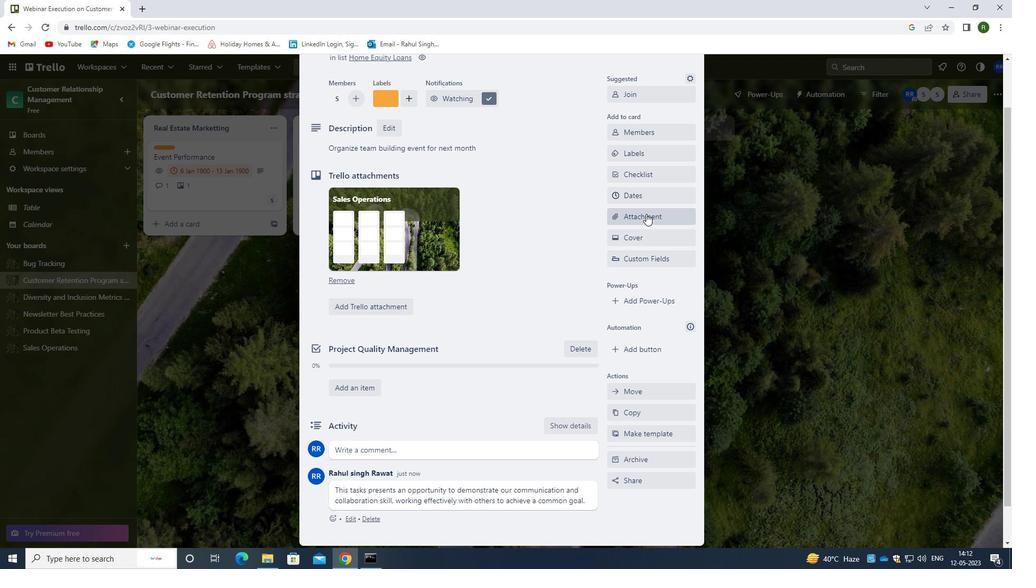 
Action: Mouse pressed left at (649, 196)
Screenshot: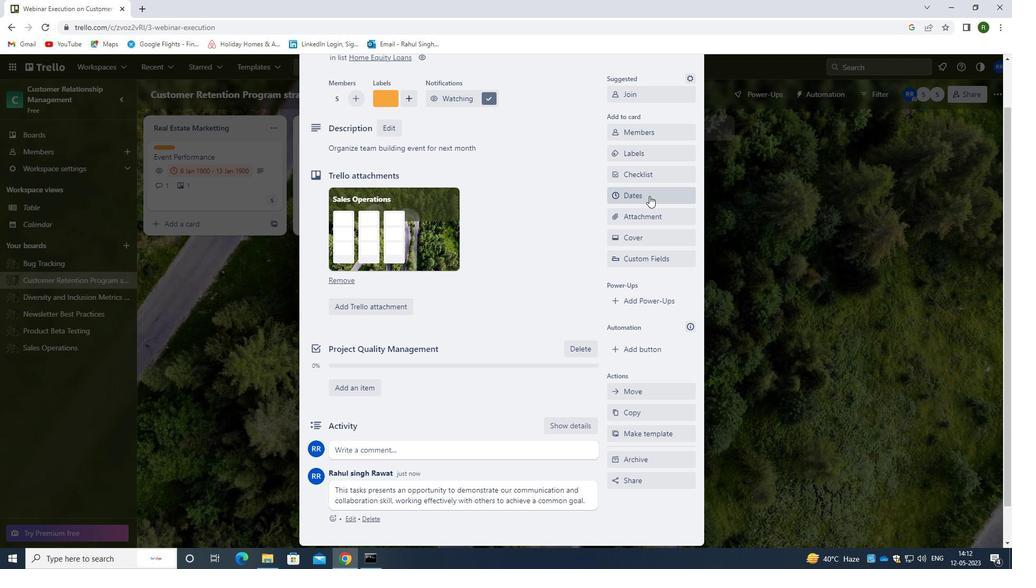 
Action: Mouse moved to (618, 287)
Screenshot: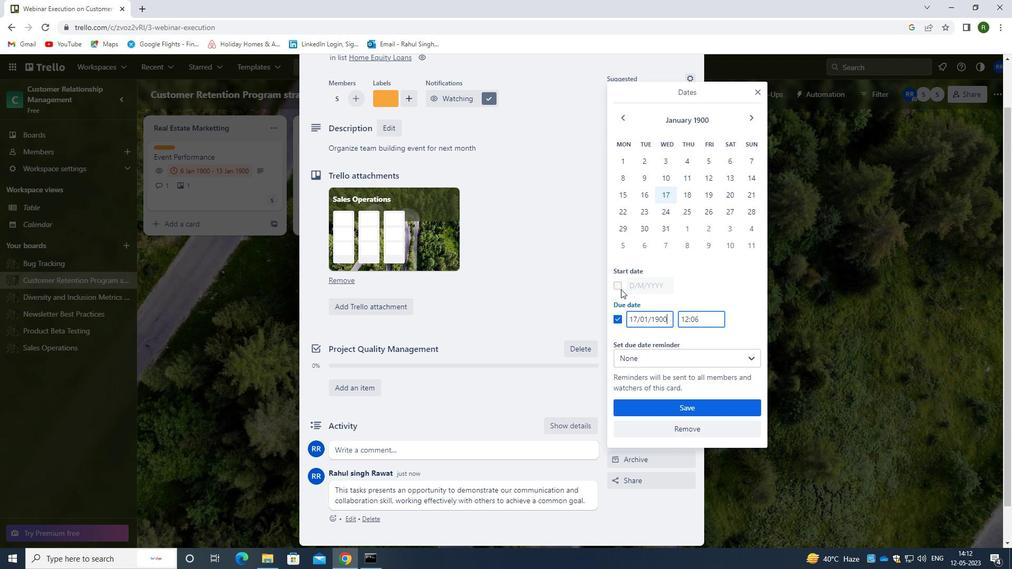
Action: Mouse pressed left at (618, 287)
Screenshot: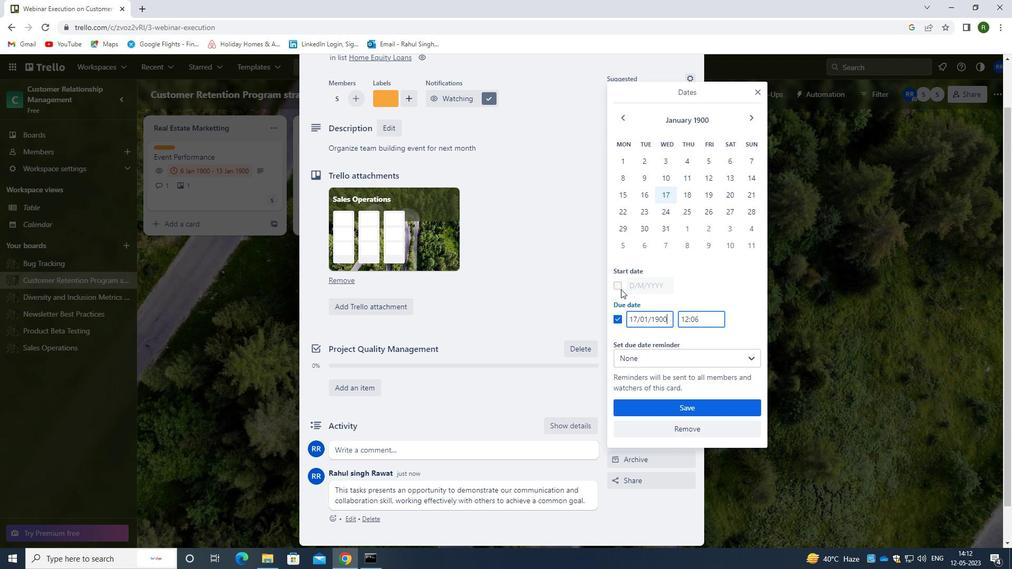 
Action: Mouse moved to (669, 286)
Screenshot: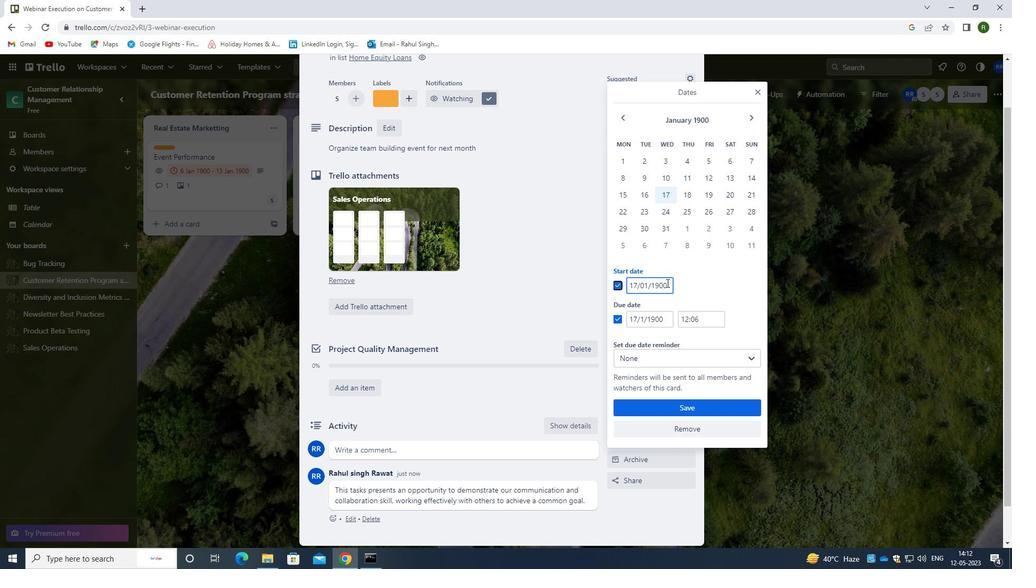 
Action: Mouse pressed left at (669, 286)
Screenshot: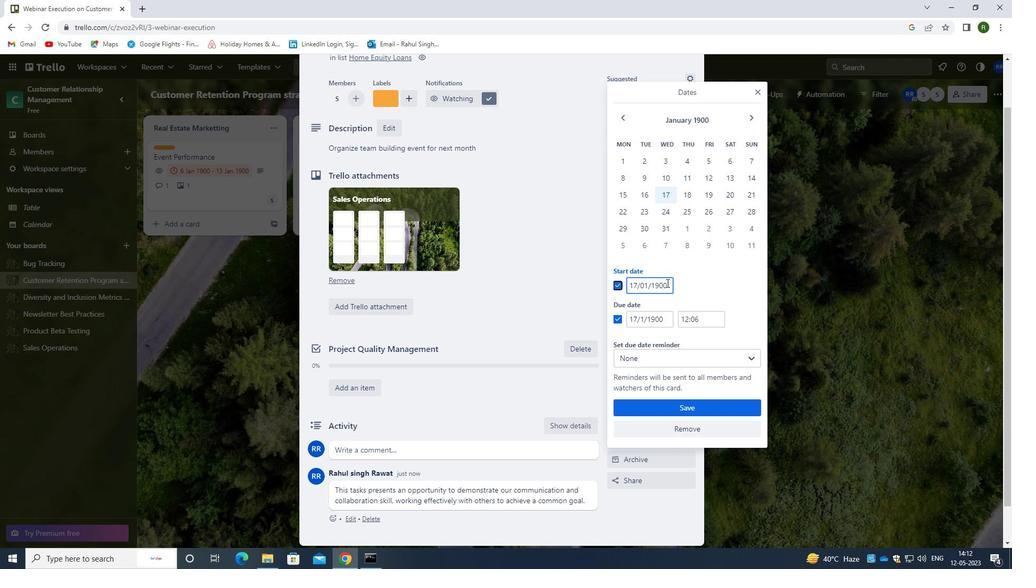
Action: Mouse moved to (612, 293)
Screenshot: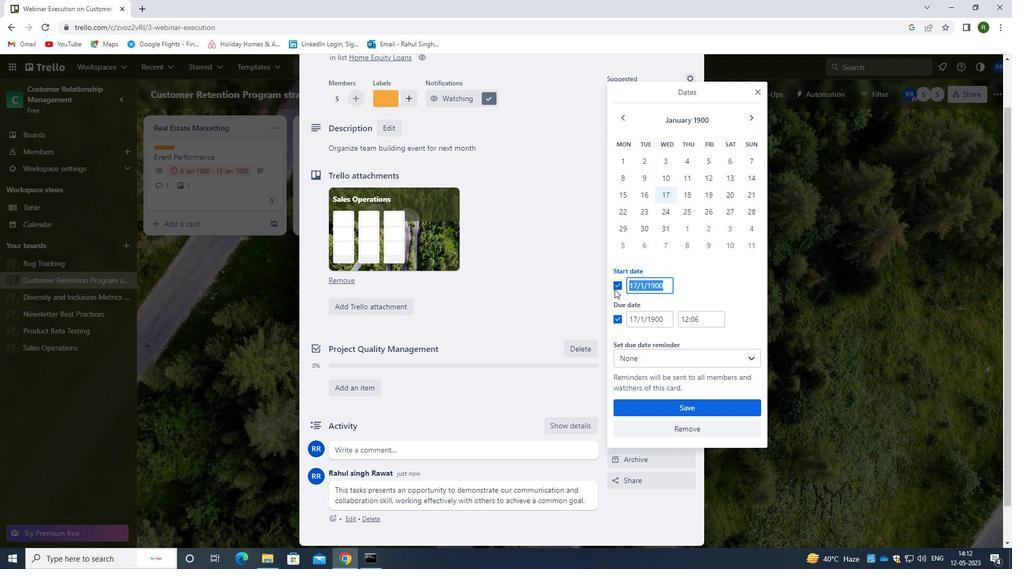 
Action: Key pressed <Key.backspace>78/01/1900
Screenshot: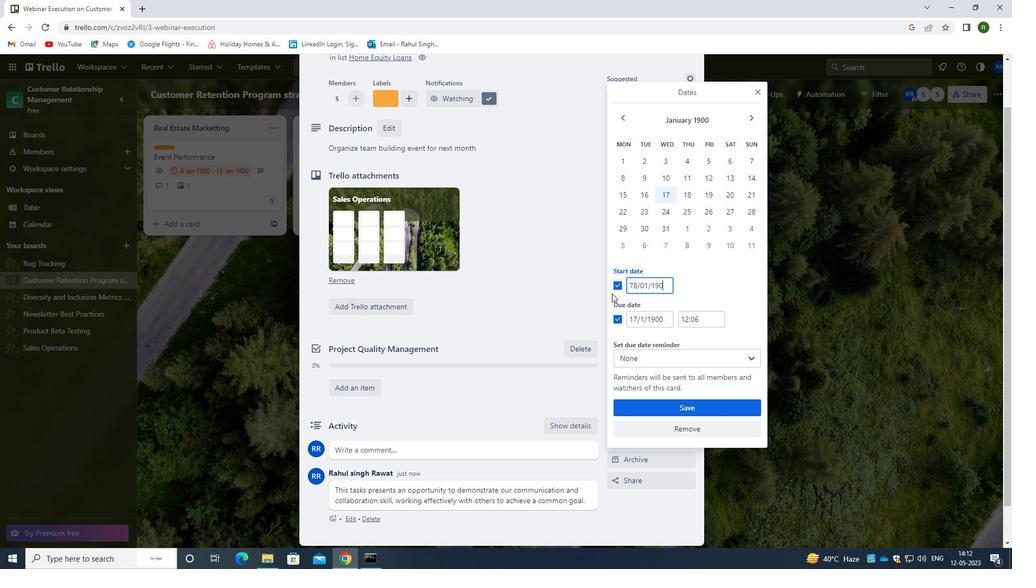 
Action: Mouse moved to (637, 282)
Screenshot: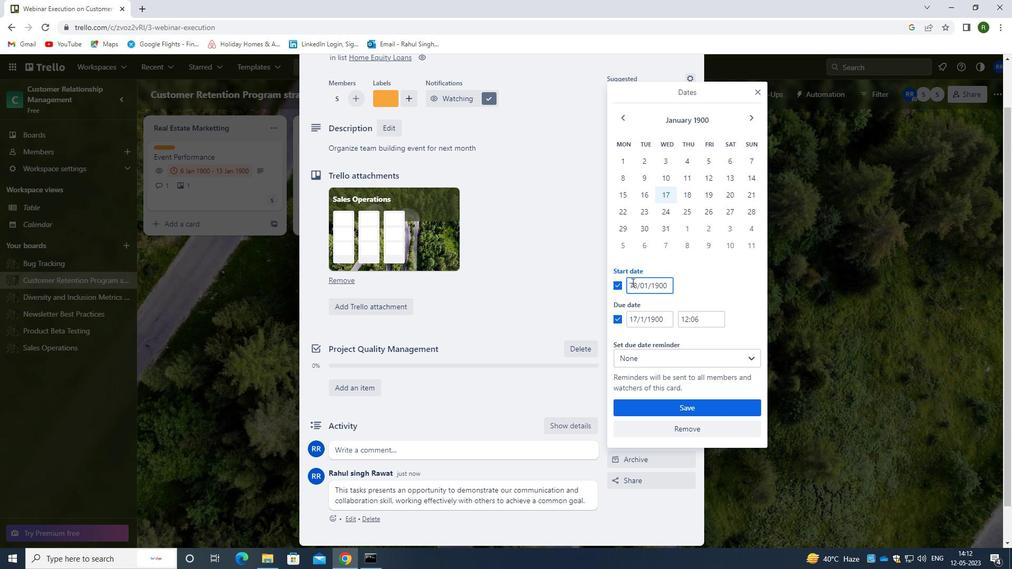 
Action: Mouse pressed left at (637, 282)
Screenshot: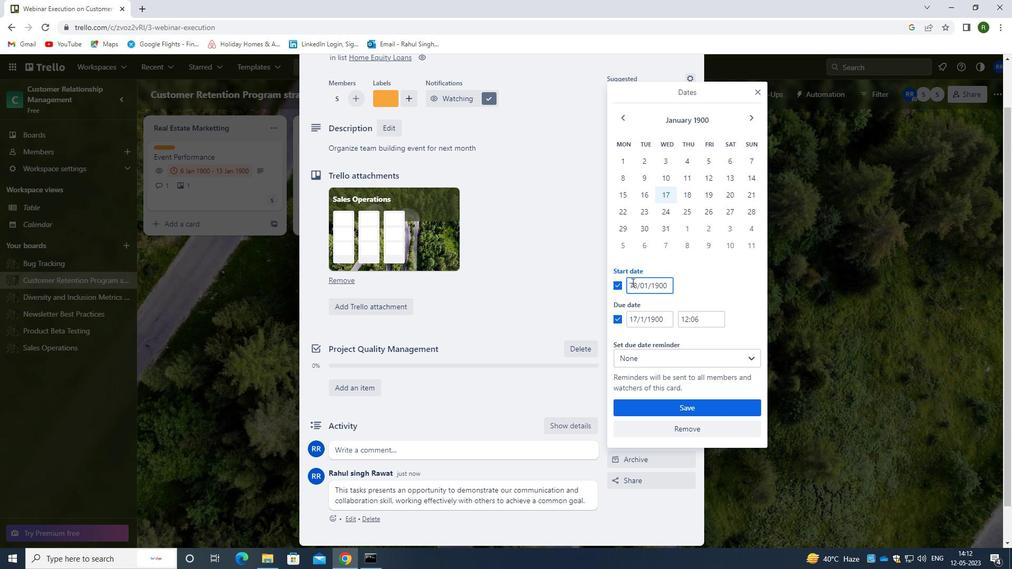 
Action: Mouse moved to (640, 286)
Screenshot: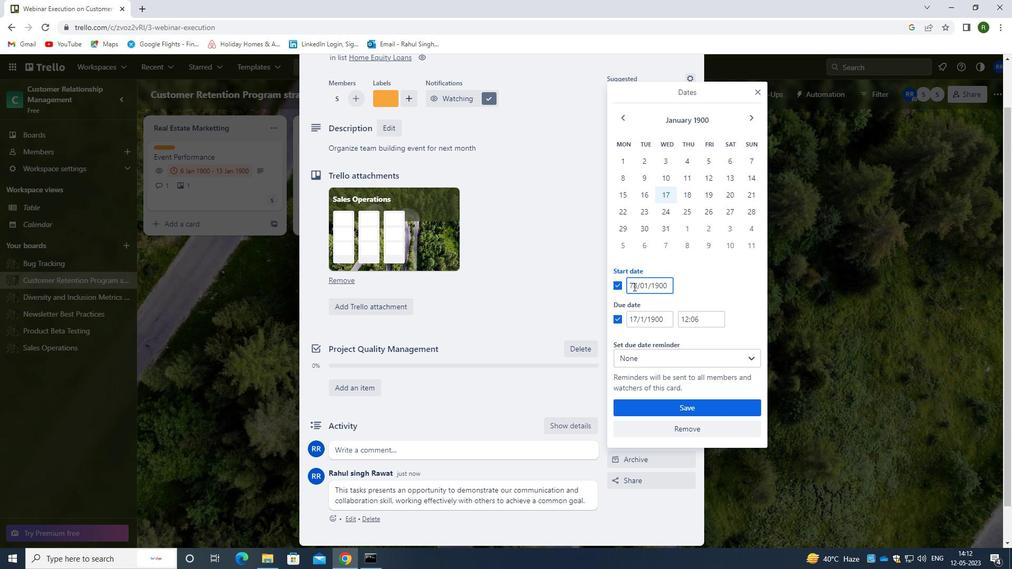 
Action: Mouse pressed left at (640, 286)
Screenshot: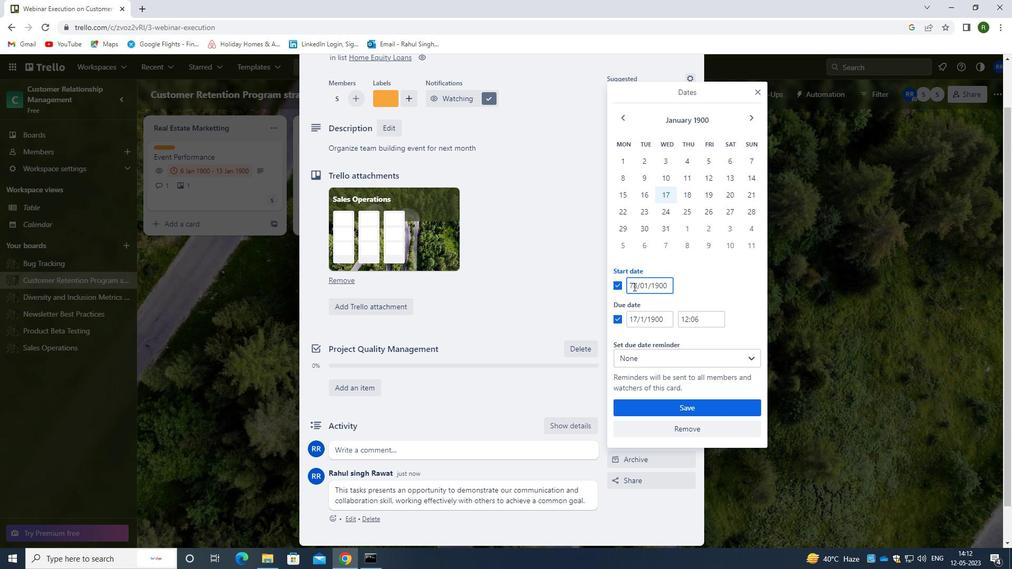 
Action: Mouse moved to (632, 284)
Screenshot: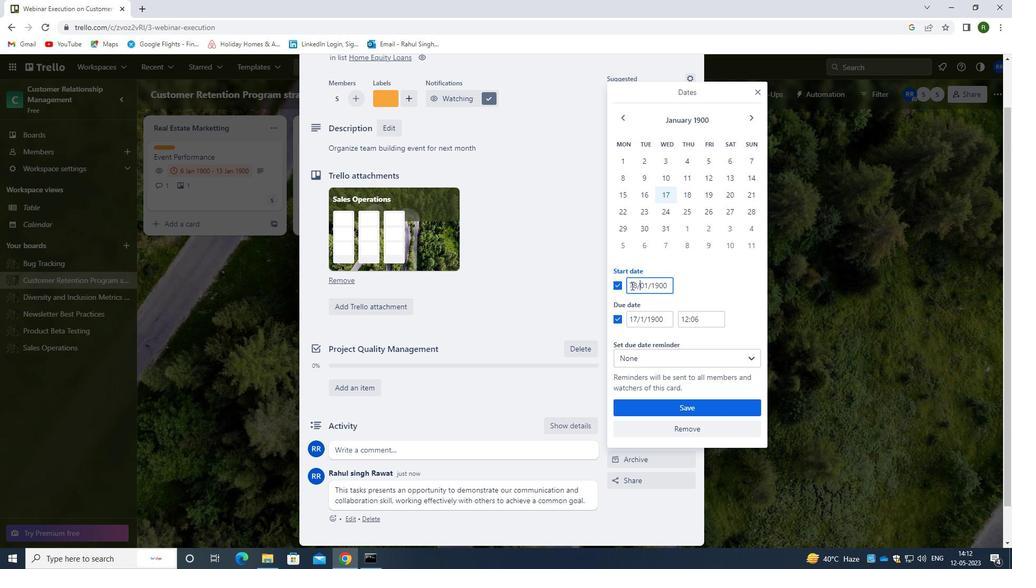 
Action: Mouse pressed left at (632, 284)
Screenshot: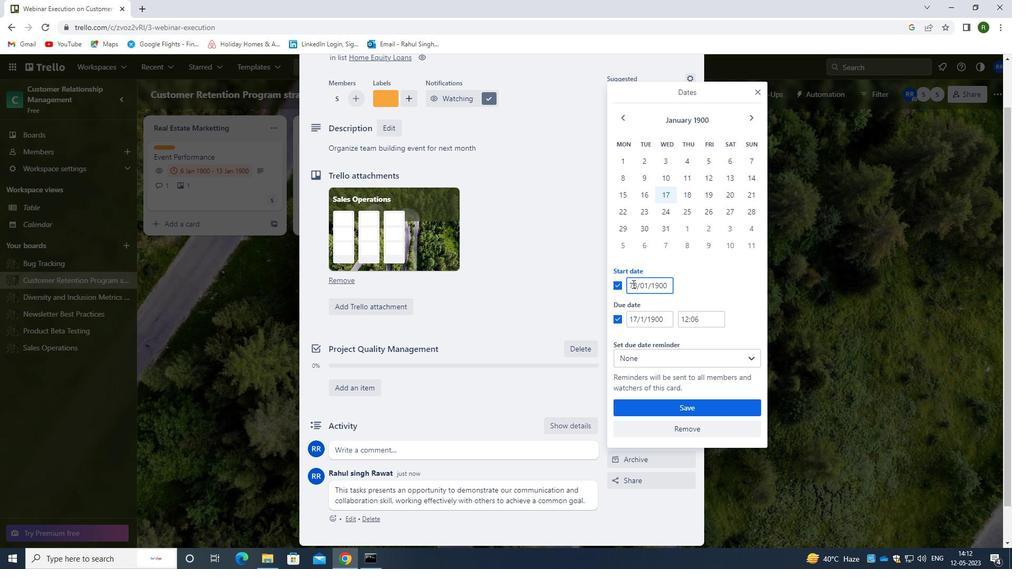 
Action: Mouse moved to (546, 420)
Screenshot: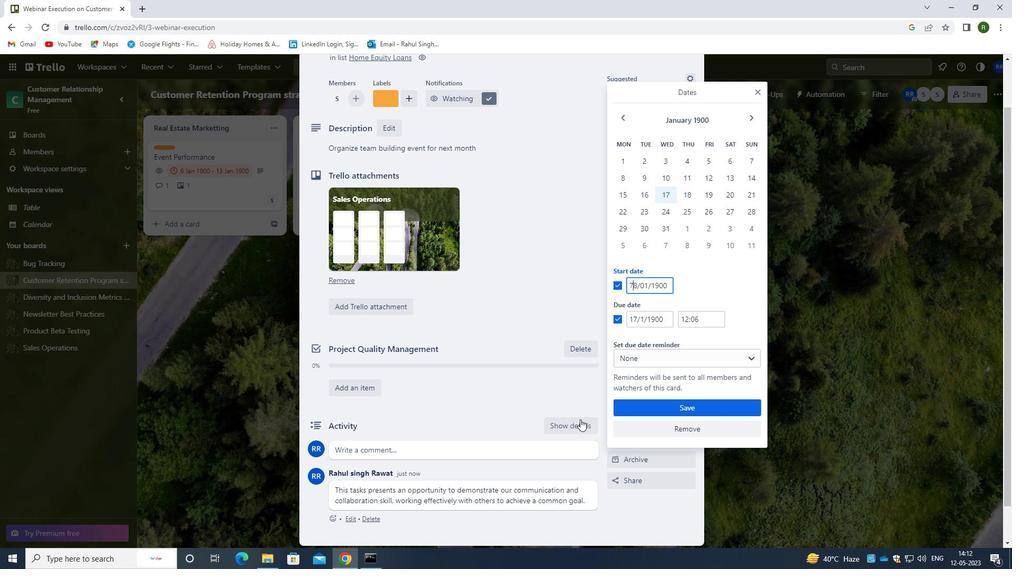 
Action: Key pressed <Key.backspace>1
Screenshot: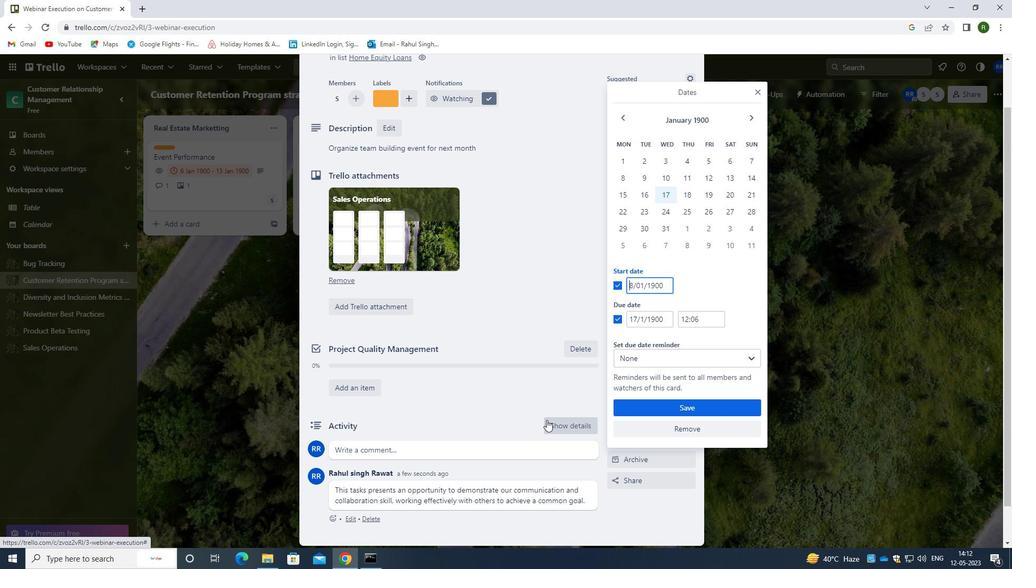 
Action: Mouse moved to (664, 319)
Screenshot: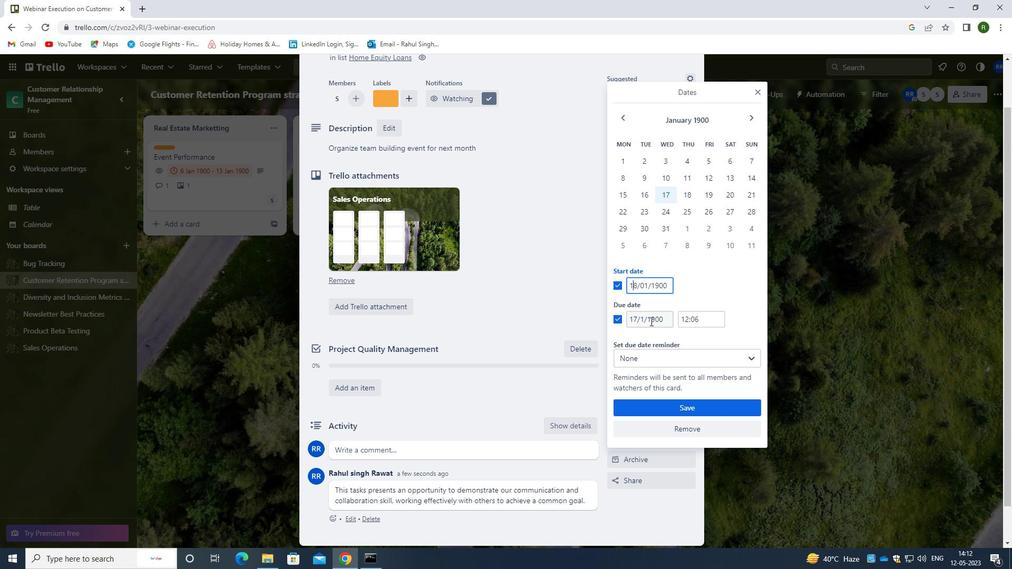 
Action: Mouse pressed left at (664, 319)
Screenshot: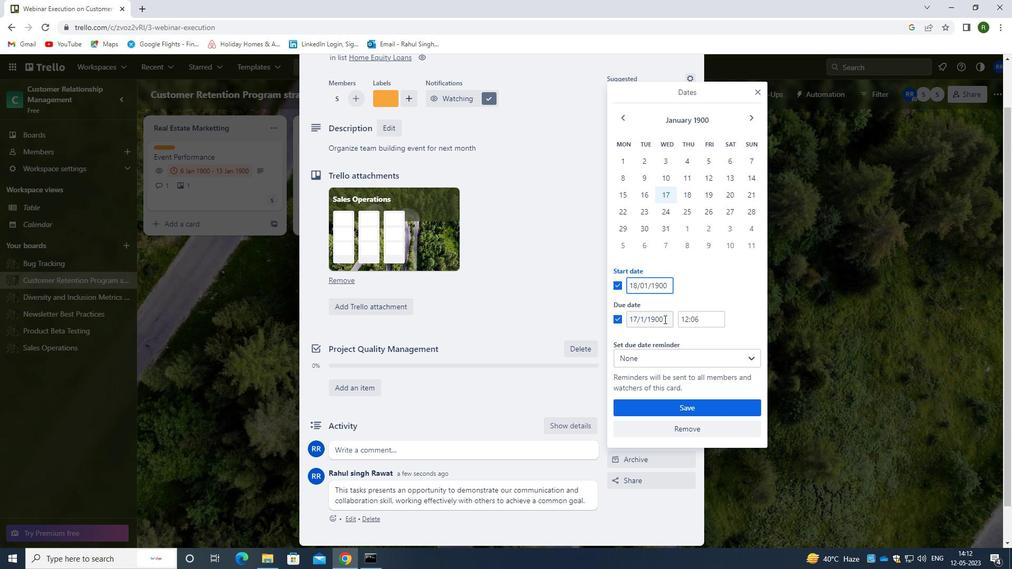 
Action: Mouse moved to (619, 327)
Screenshot: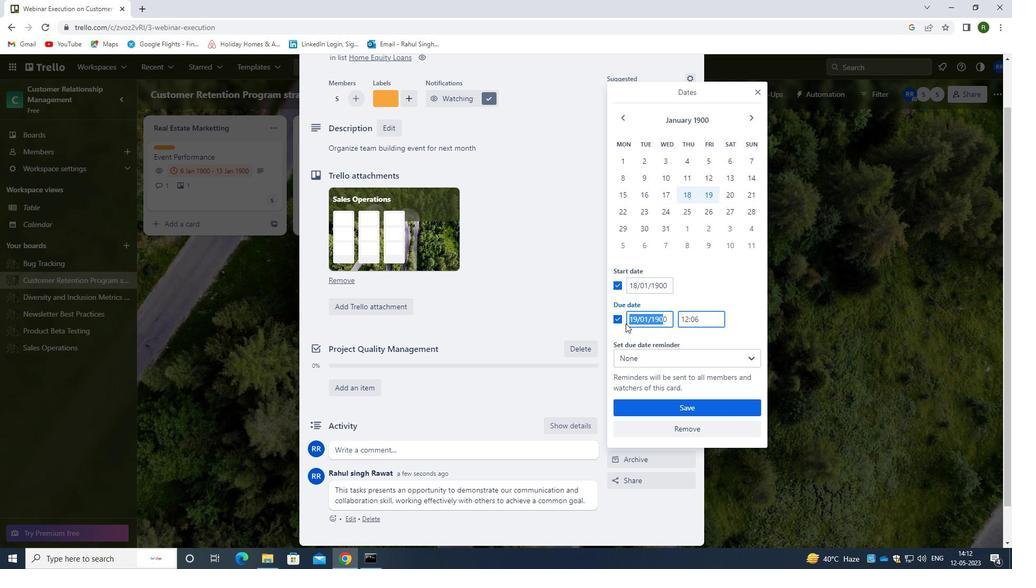 
Action: Key pressed <Key.backspace>25
Screenshot: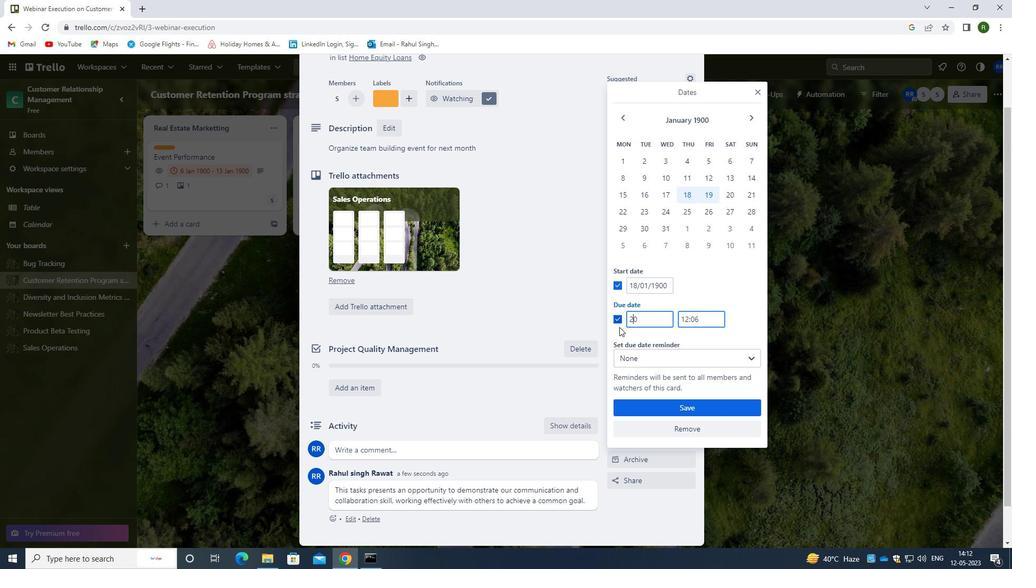 
Action: Mouse moved to (623, 340)
Screenshot: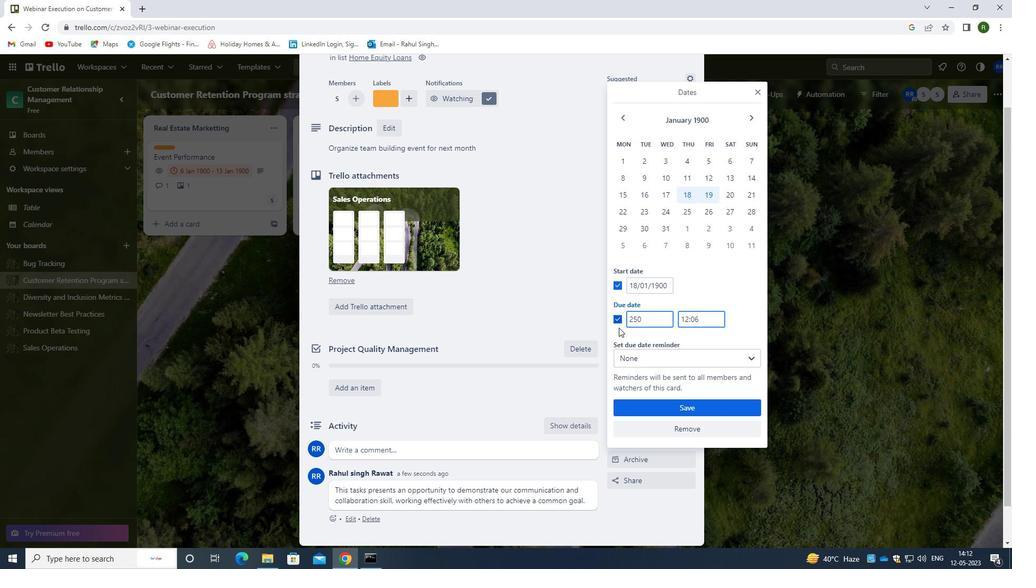
Action: Key pressed <Key.right><Key.backspace>01<Key.backspace><Key.backspace>/01/1900
Screenshot: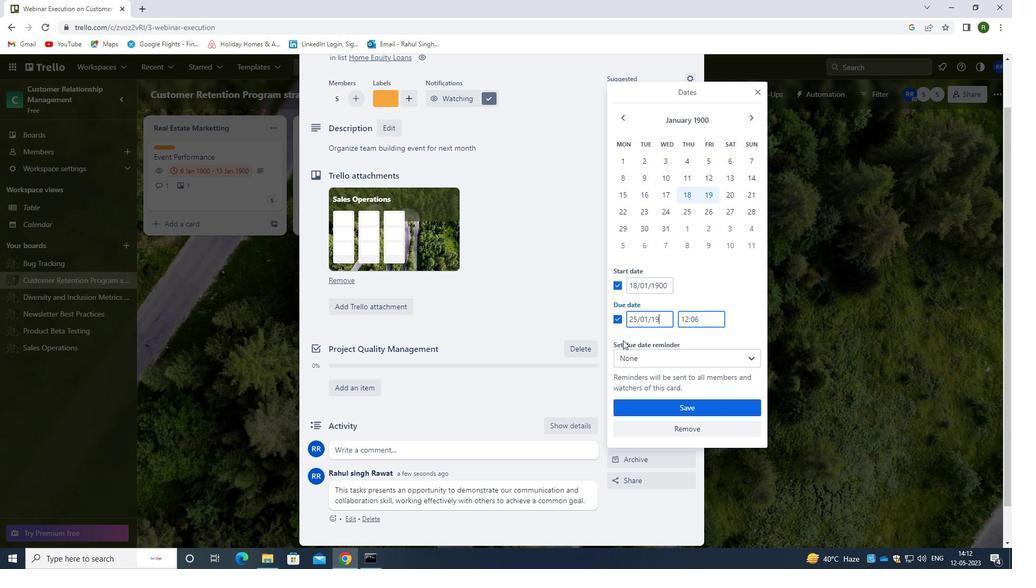 
Action: Mouse moved to (677, 411)
Screenshot: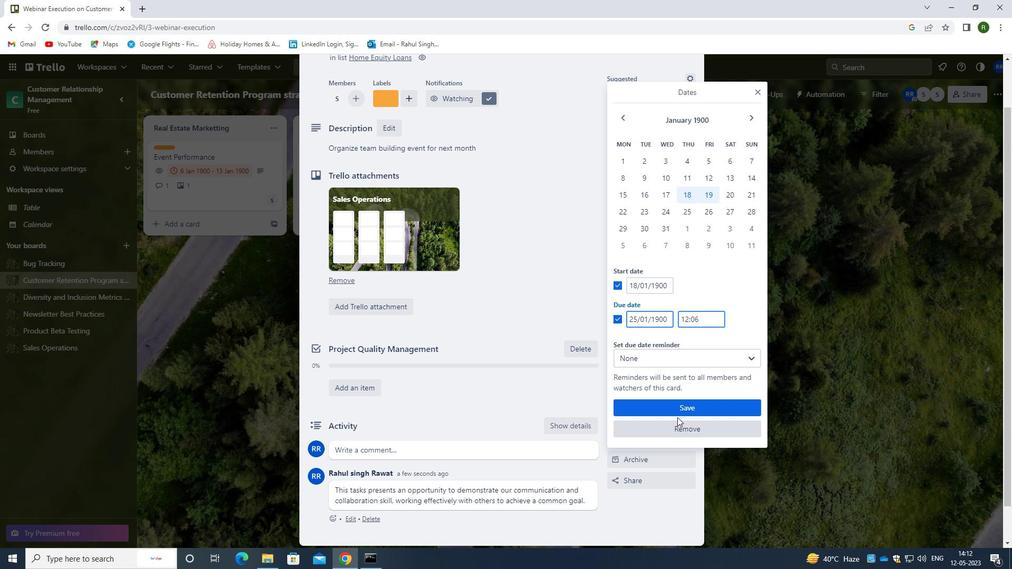 
Action: Mouse pressed left at (677, 411)
Screenshot: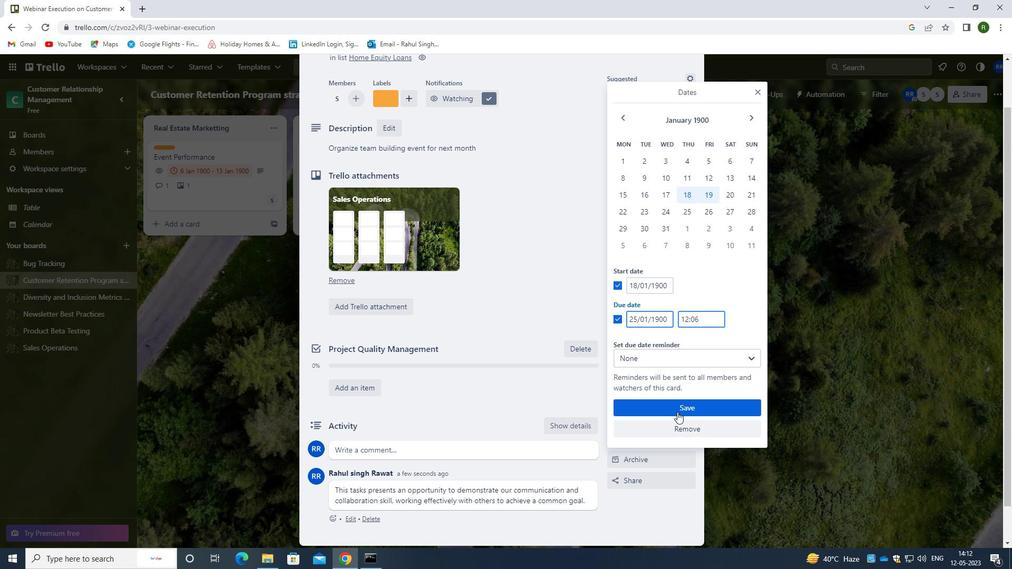 
Action: Mouse moved to (602, 402)
Screenshot: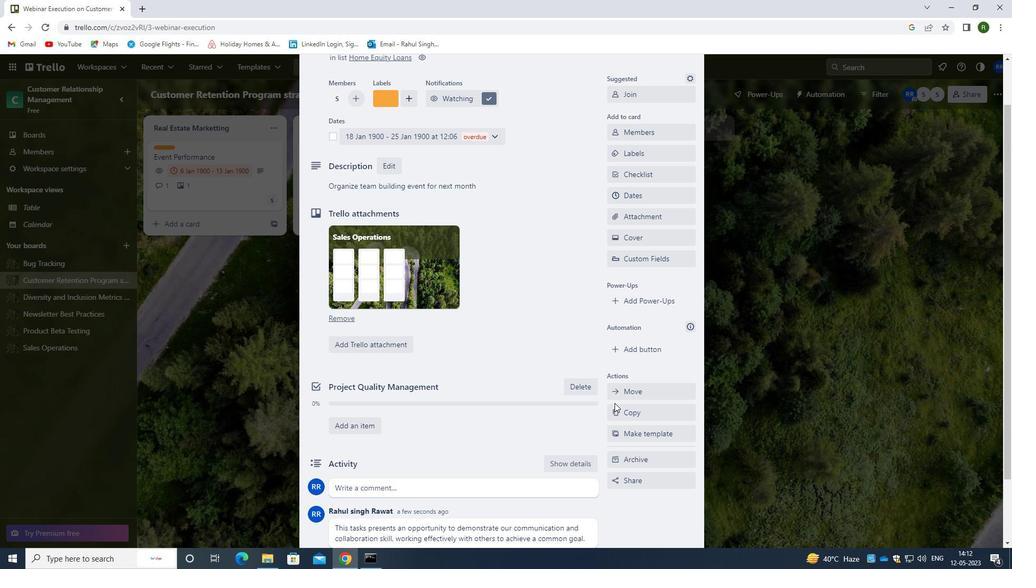 
Action: Mouse scrolled (602, 403) with delta (0, 0)
Screenshot: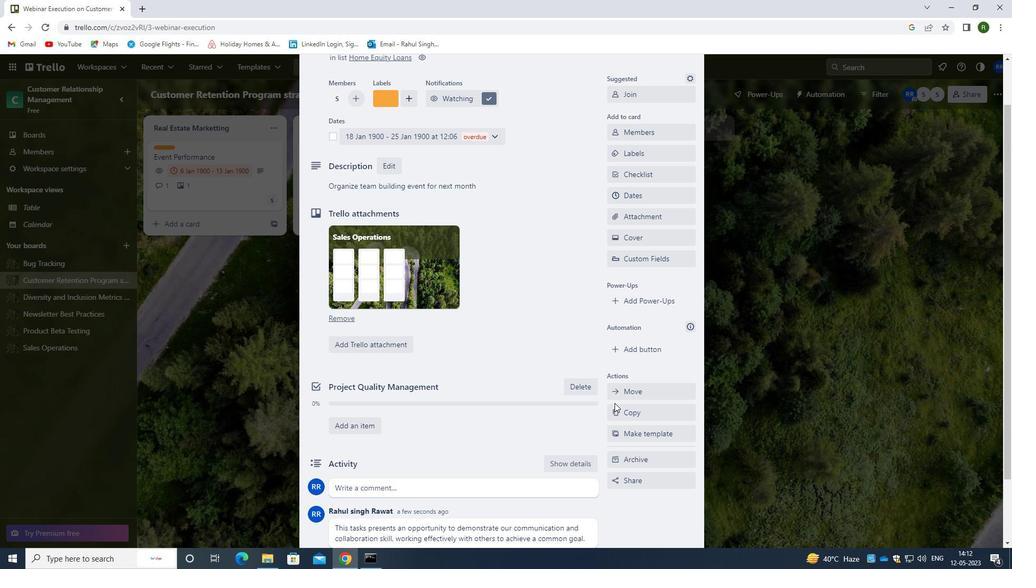 
Action: Mouse scrolled (602, 403) with delta (0, 0)
Screenshot: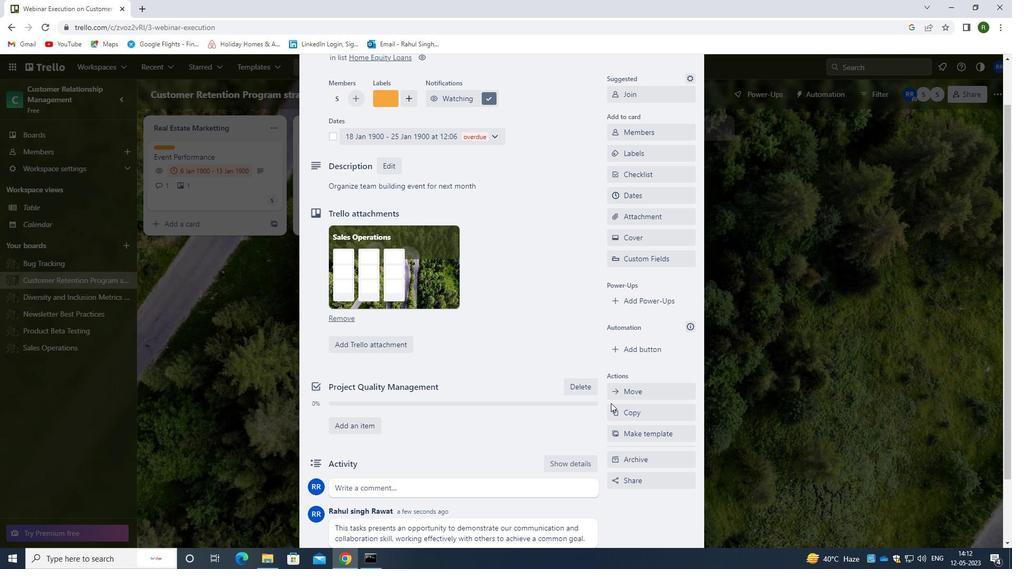 
Action: Mouse scrolled (602, 403) with delta (0, 0)
Screenshot: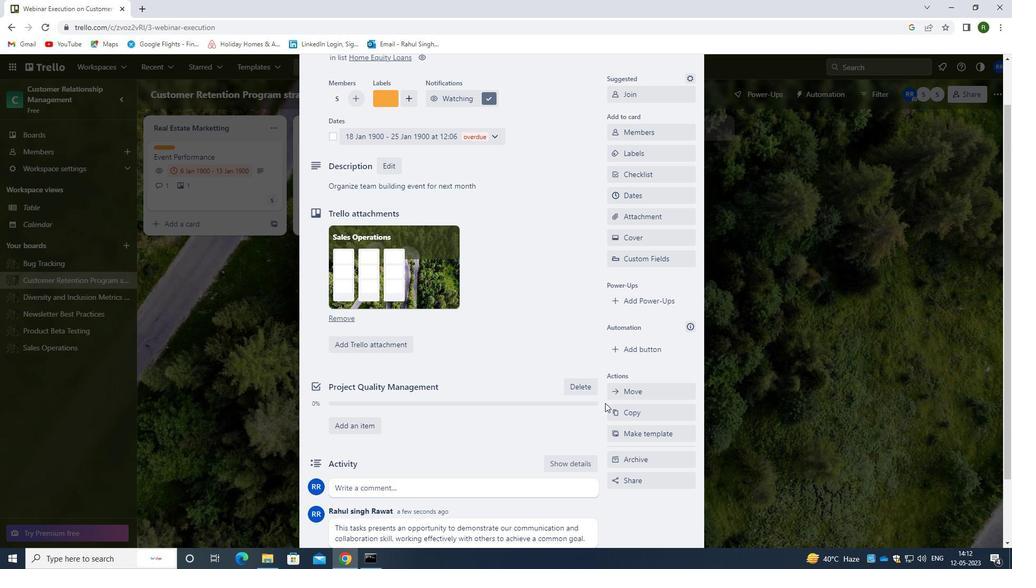 
Action: Mouse moved to (587, 349)
Screenshot: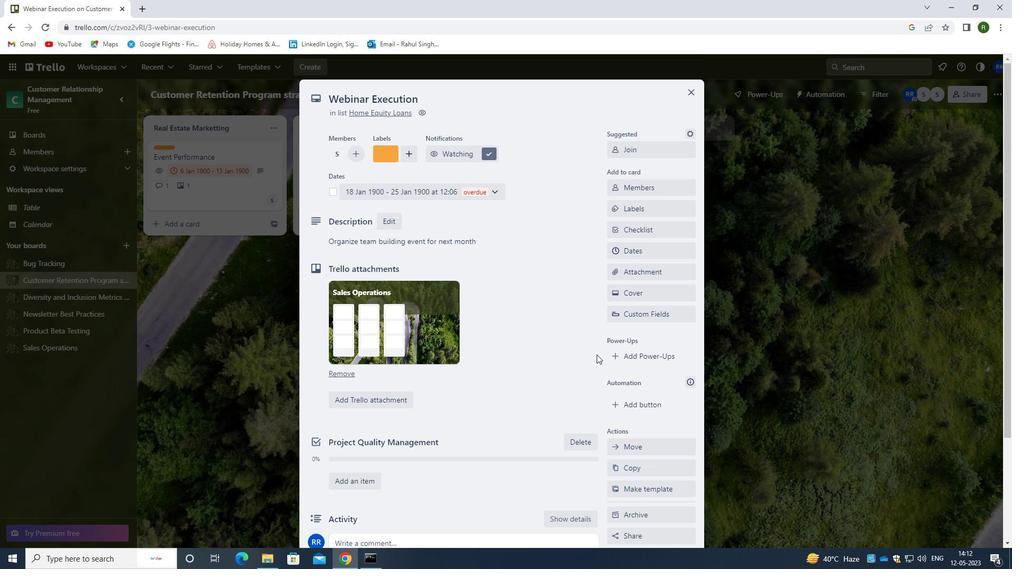 
